 Task: Save favorite listings for historic homes in Annapolis, Maryland, with original details, and create a shortlist of properties with water views.
Action: Mouse moved to (327, 229)
Screenshot: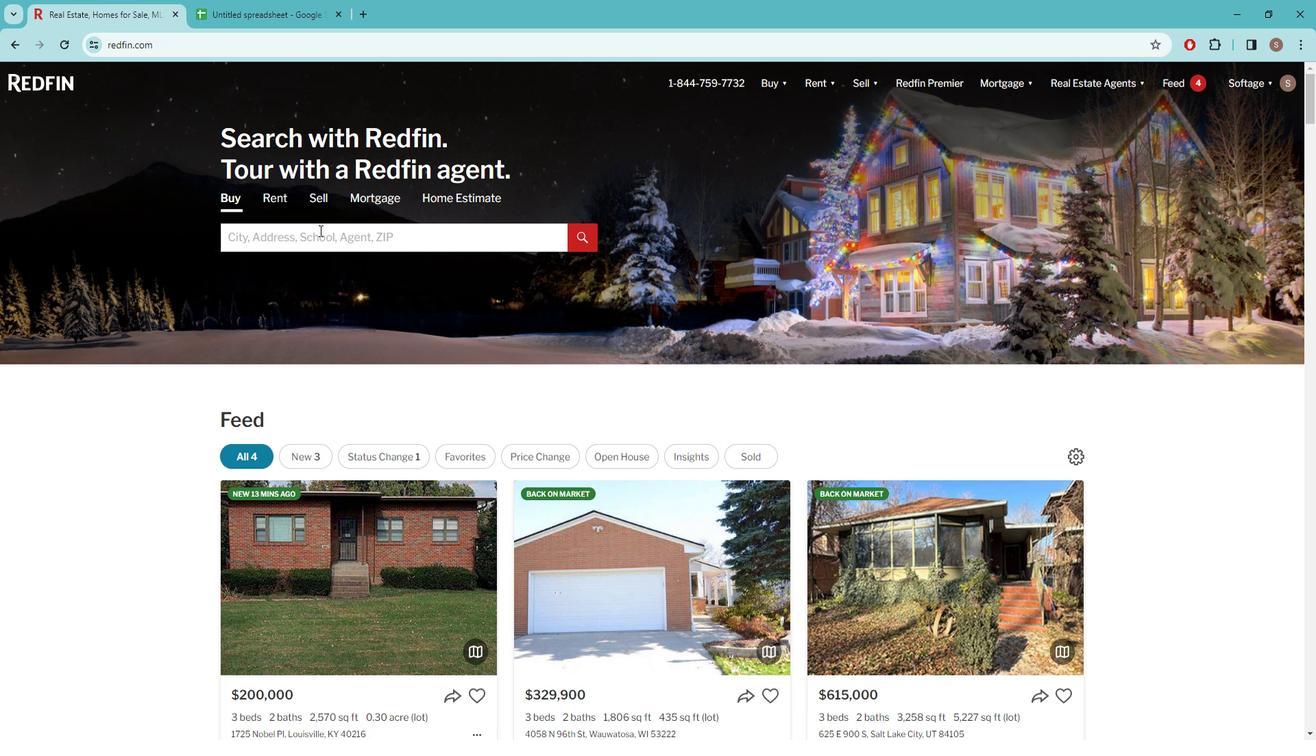 
Action: Mouse pressed left at (327, 229)
Screenshot: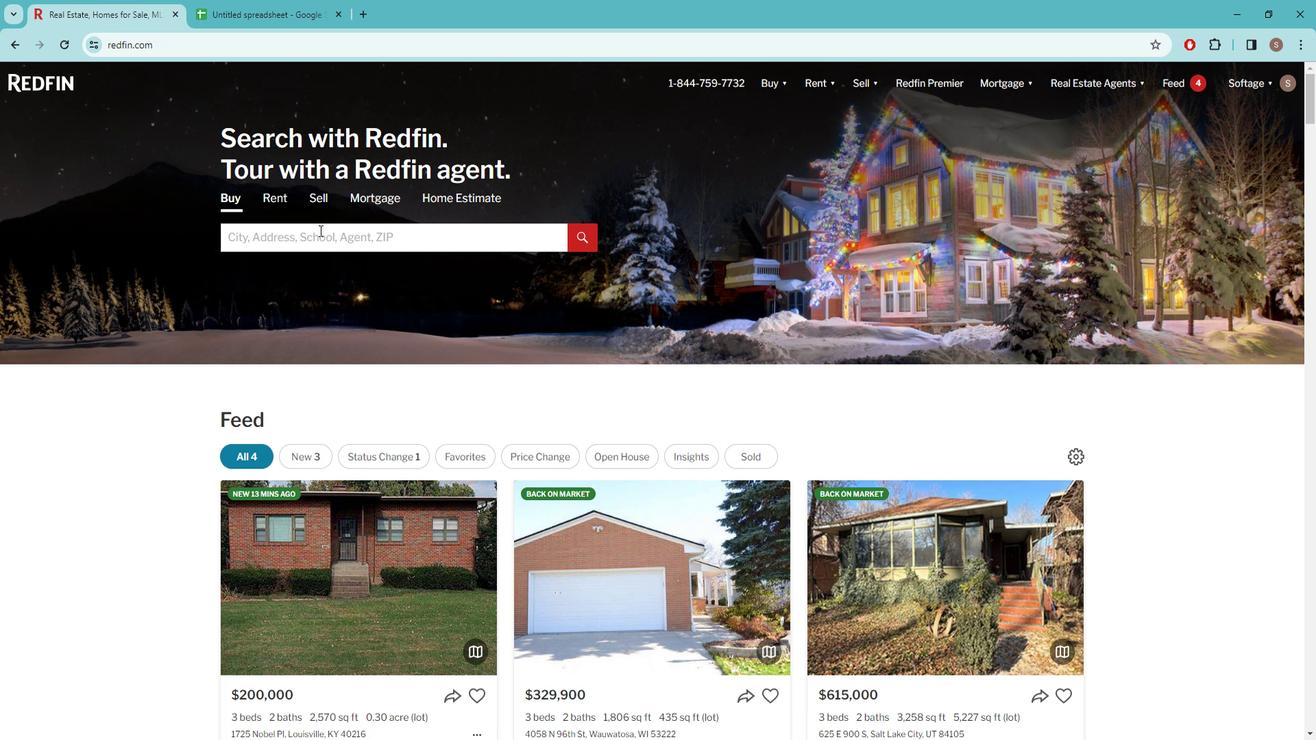 
Action: Key pressed a<Key.caps_lock>NNAPOLIS
Screenshot: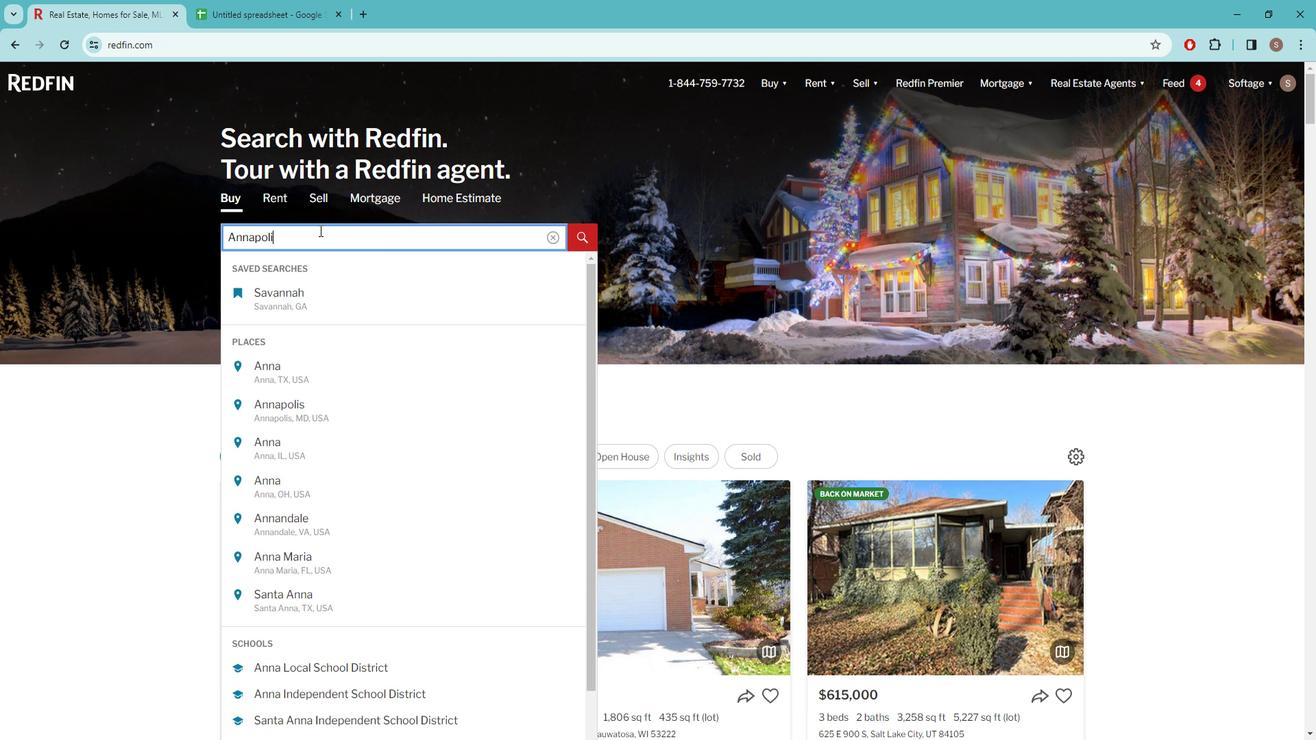 
Action: Mouse moved to (329, 281)
Screenshot: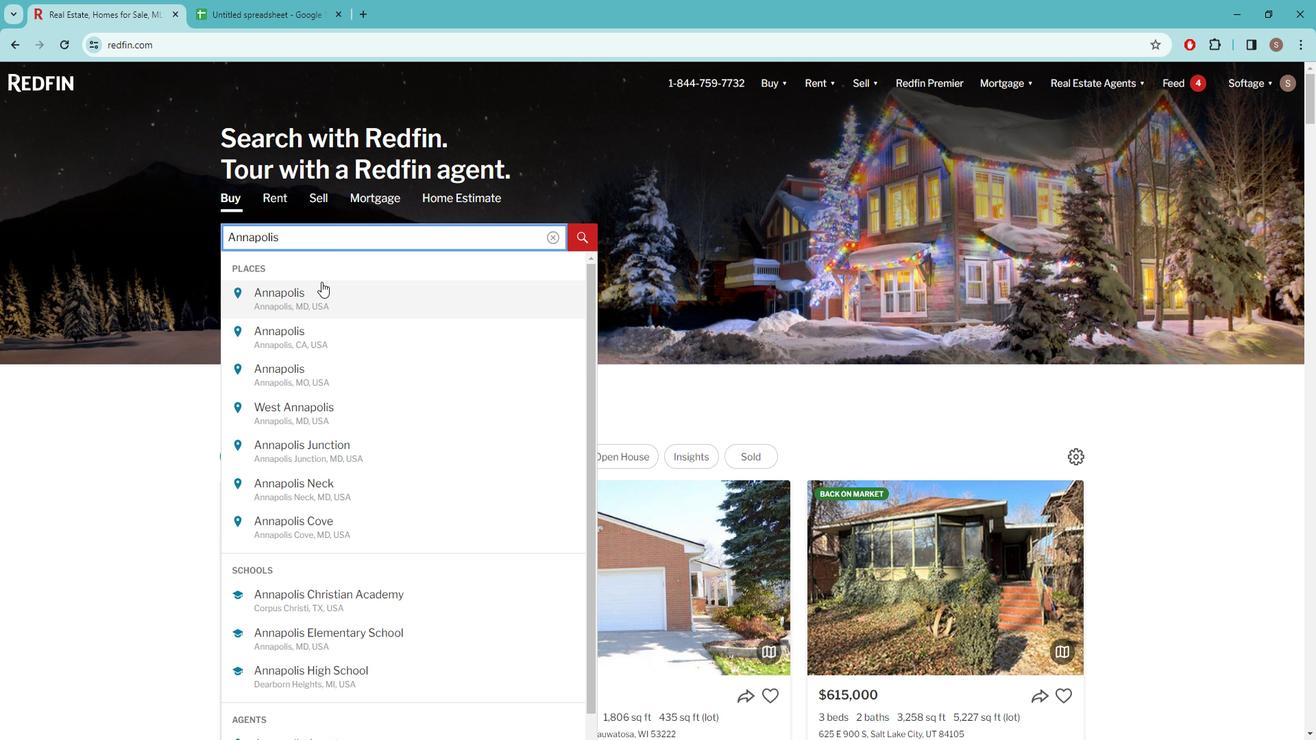 
Action: Mouse pressed left at (329, 281)
Screenshot: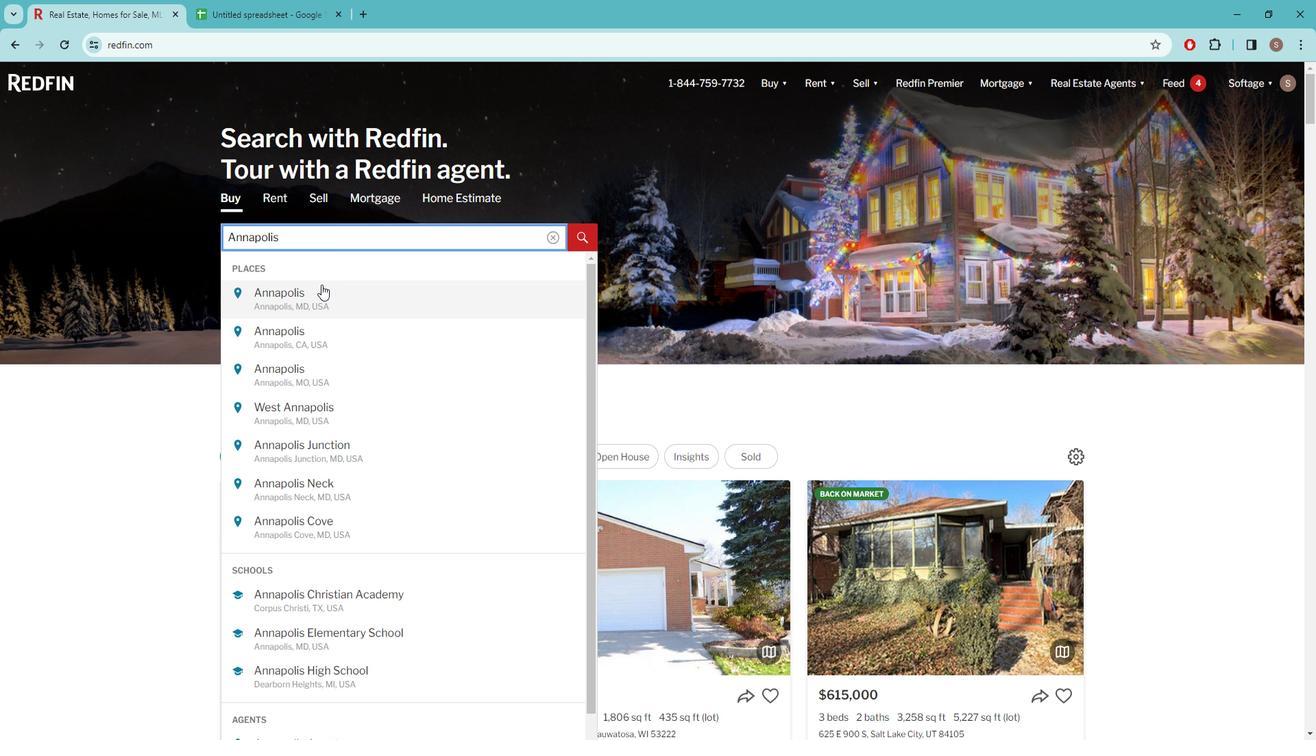 
Action: Mouse moved to (1159, 178)
Screenshot: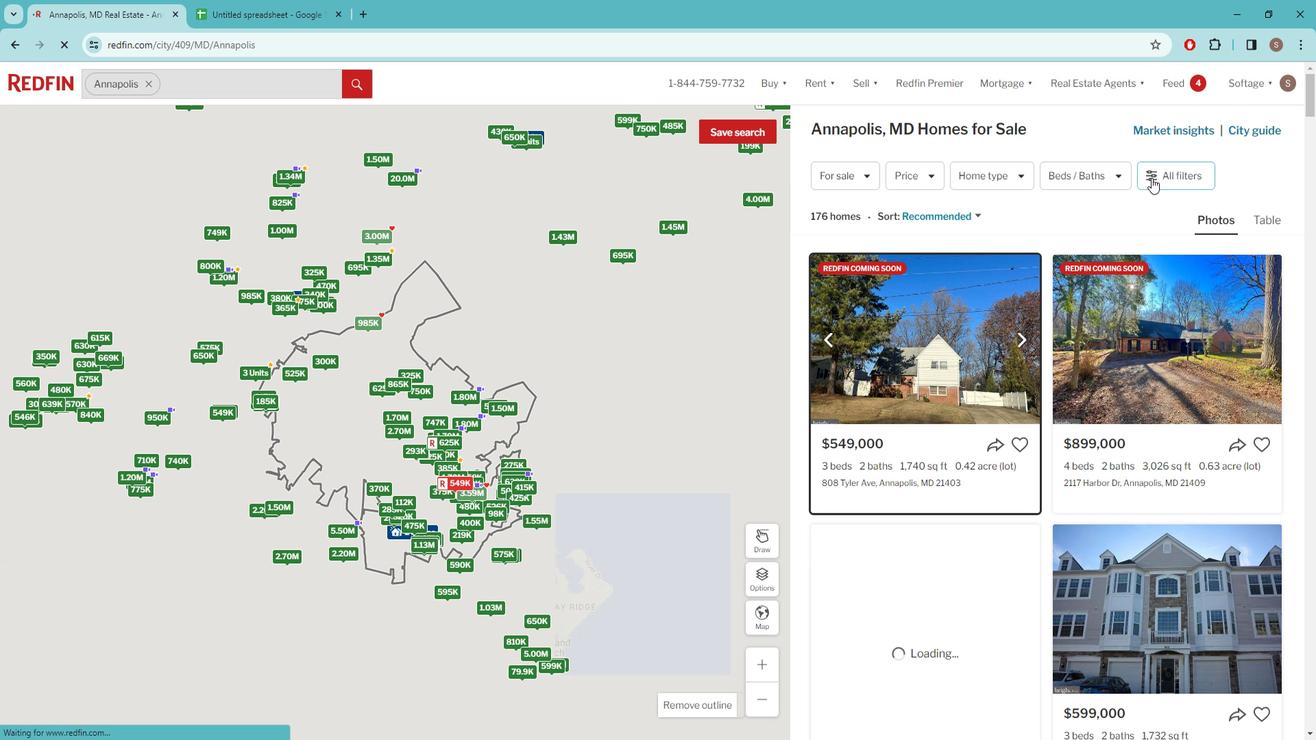 
Action: Mouse pressed left at (1159, 178)
Screenshot: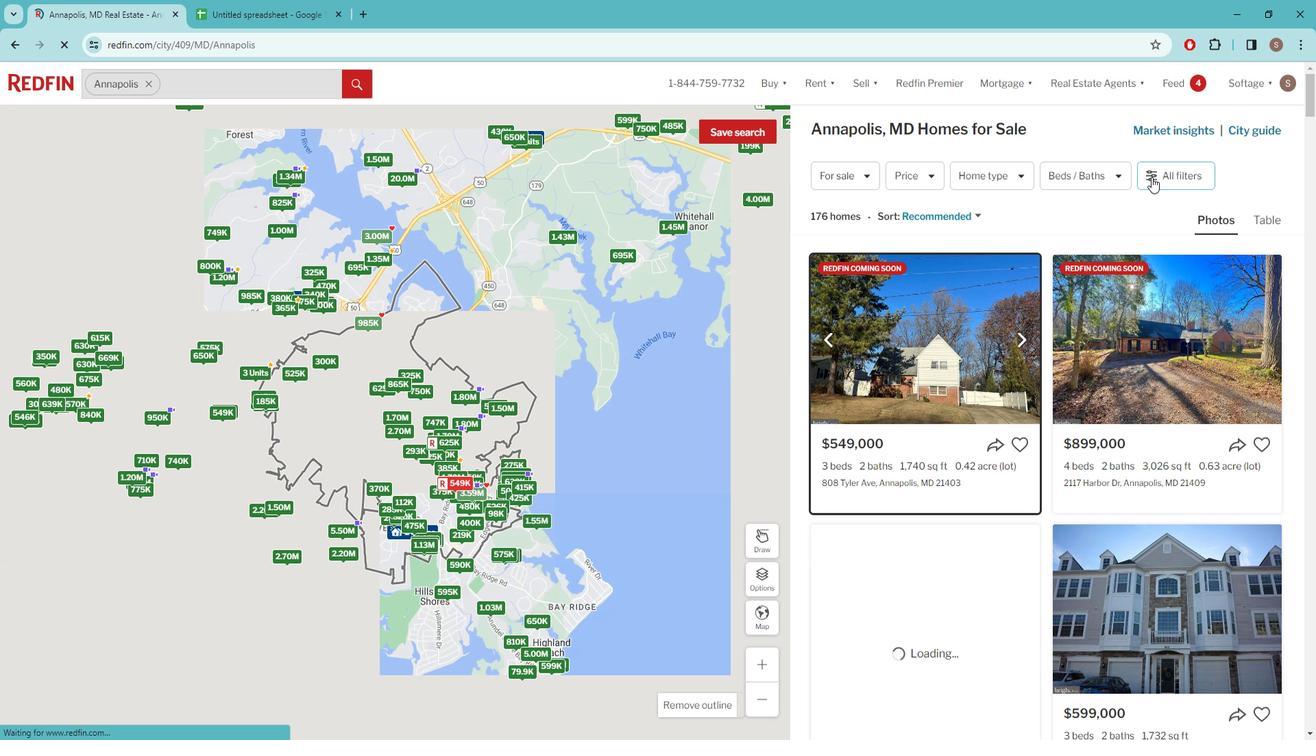 
Action: Mouse pressed left at (1159, 178)
Screenshot: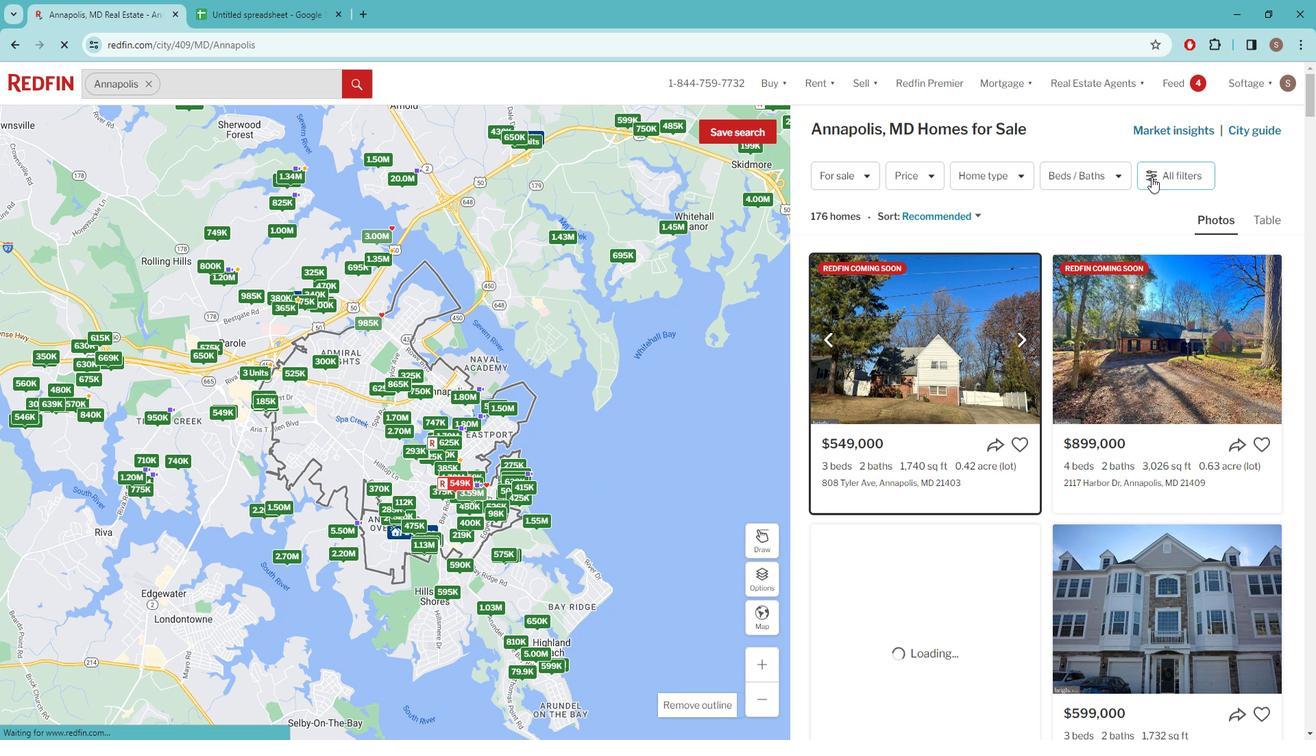 
Action: Mouse pressed left at (1159, 178)
Screenshot: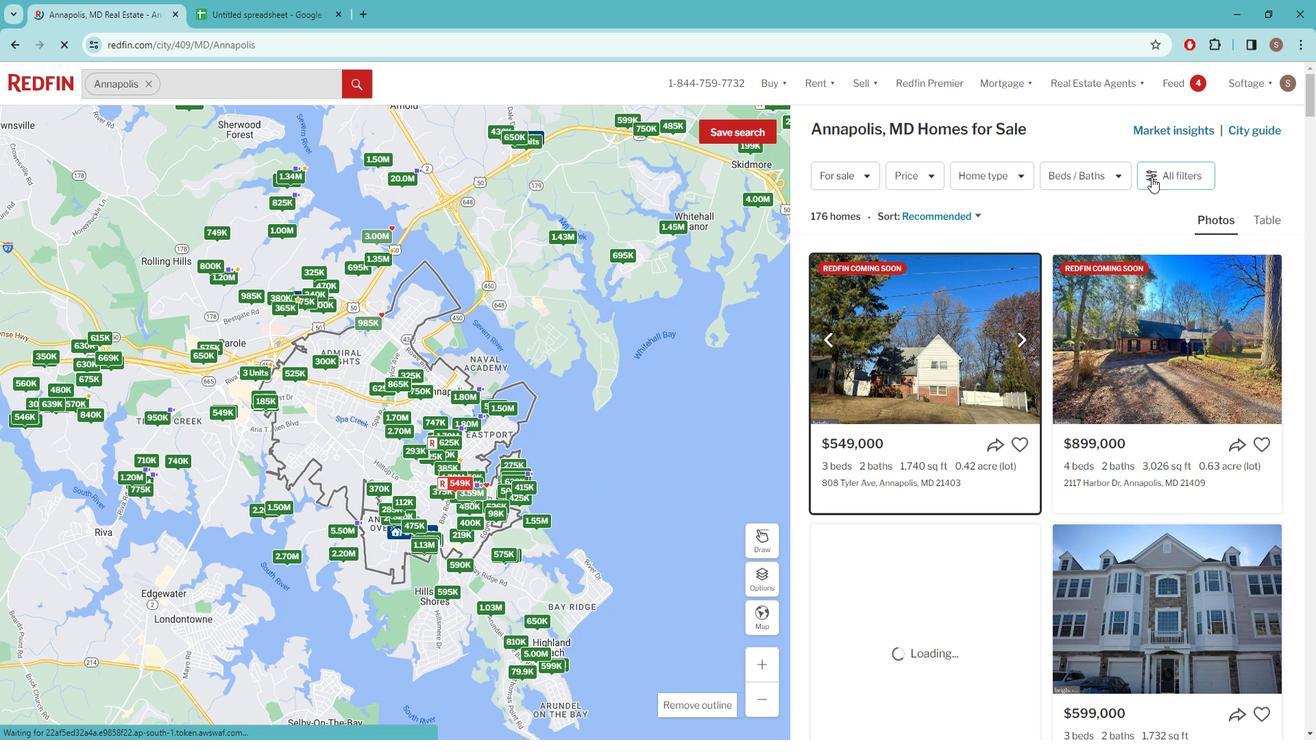 
Action: Mouse pressed left at (1159, 178)
Screenshot: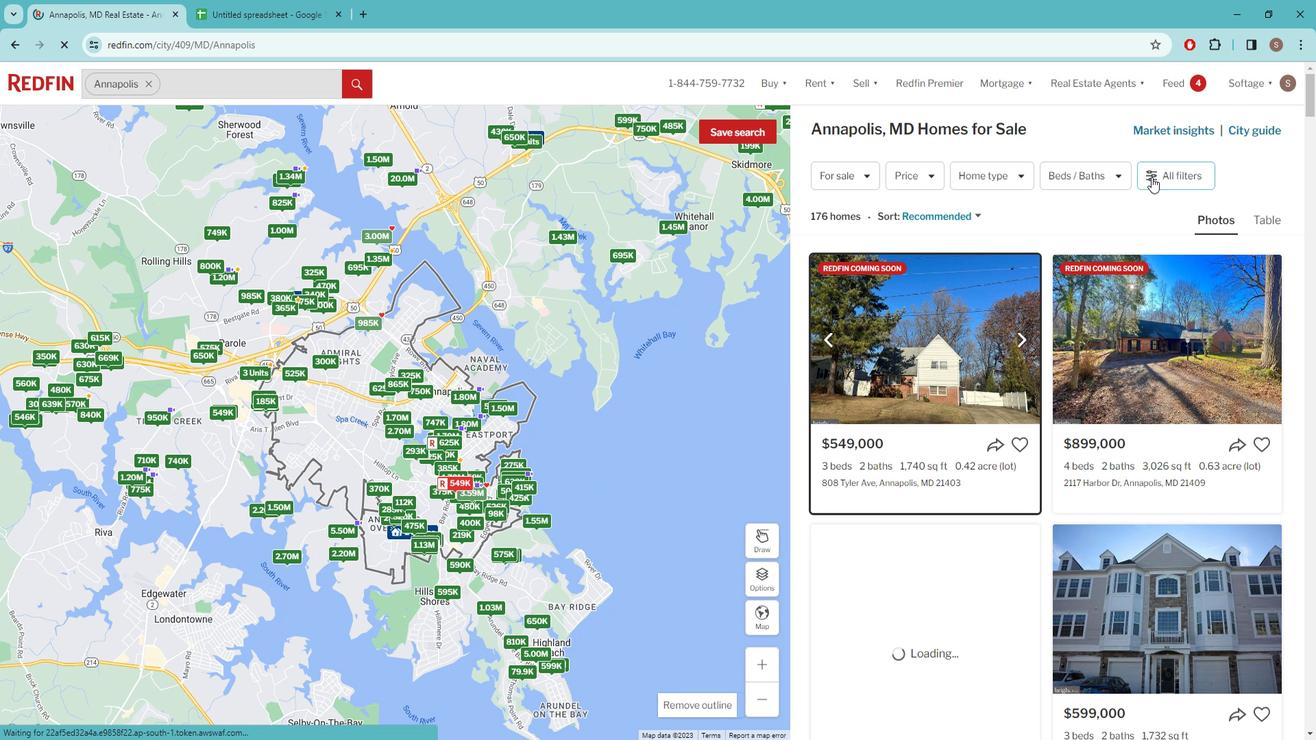 
Action: Mouse moved to (1168, 174)
Screenshot: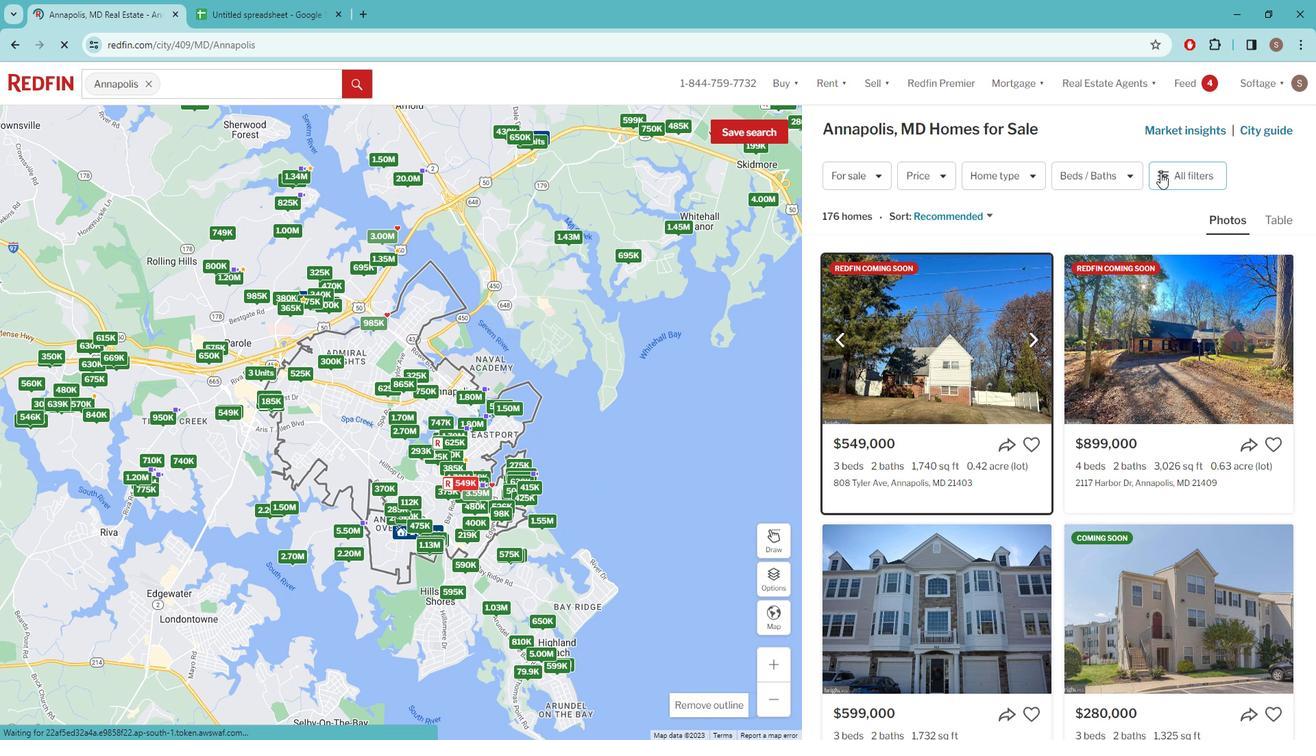 
Action: Mouse pressed left at (1168, 174)
Screenshot: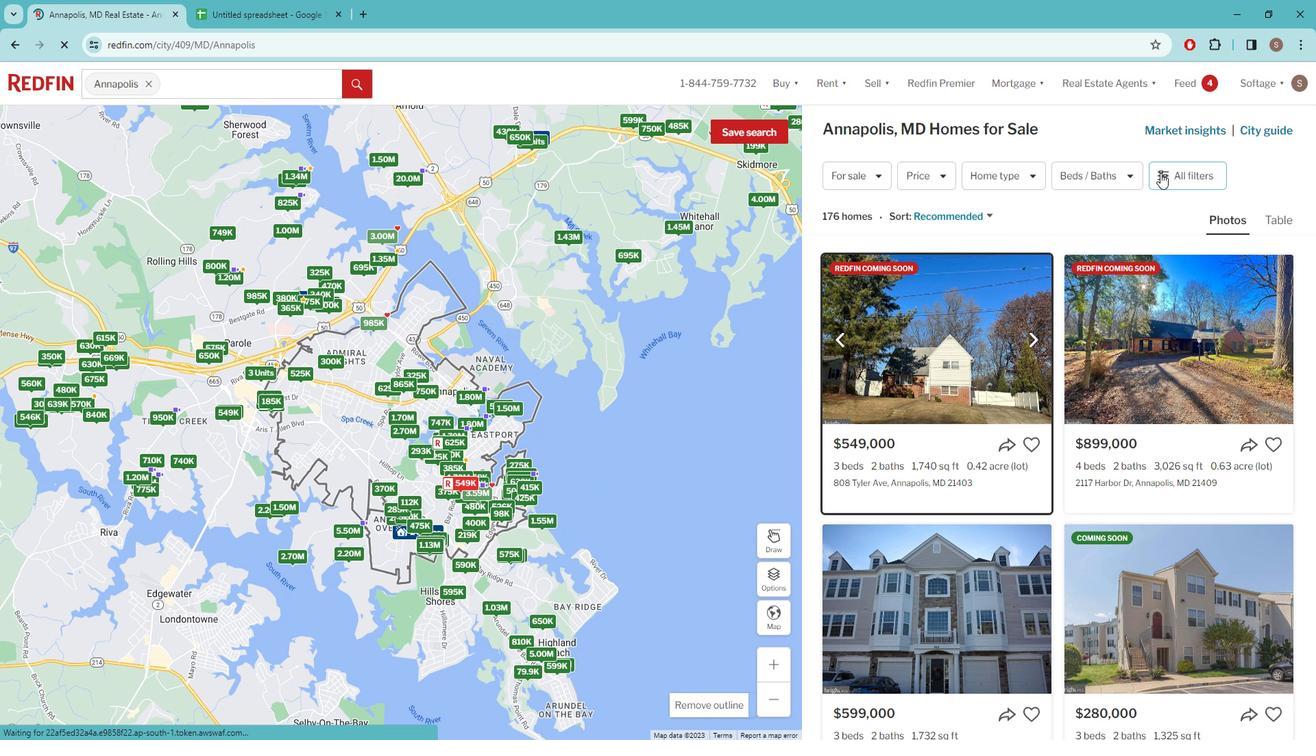 
Action: Mouse pressed left at (1168, 174)
Screenshot: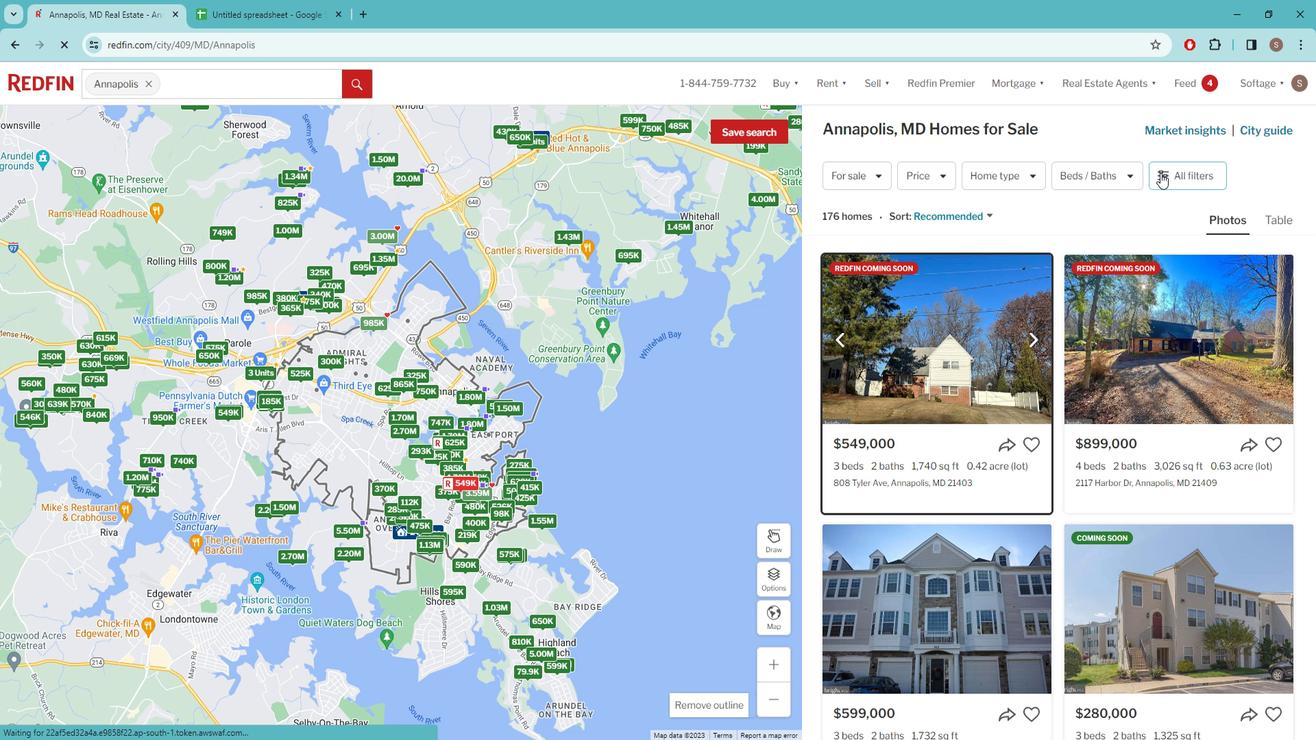 
Action: Mouse moved to (1151, 177)
Screenshot: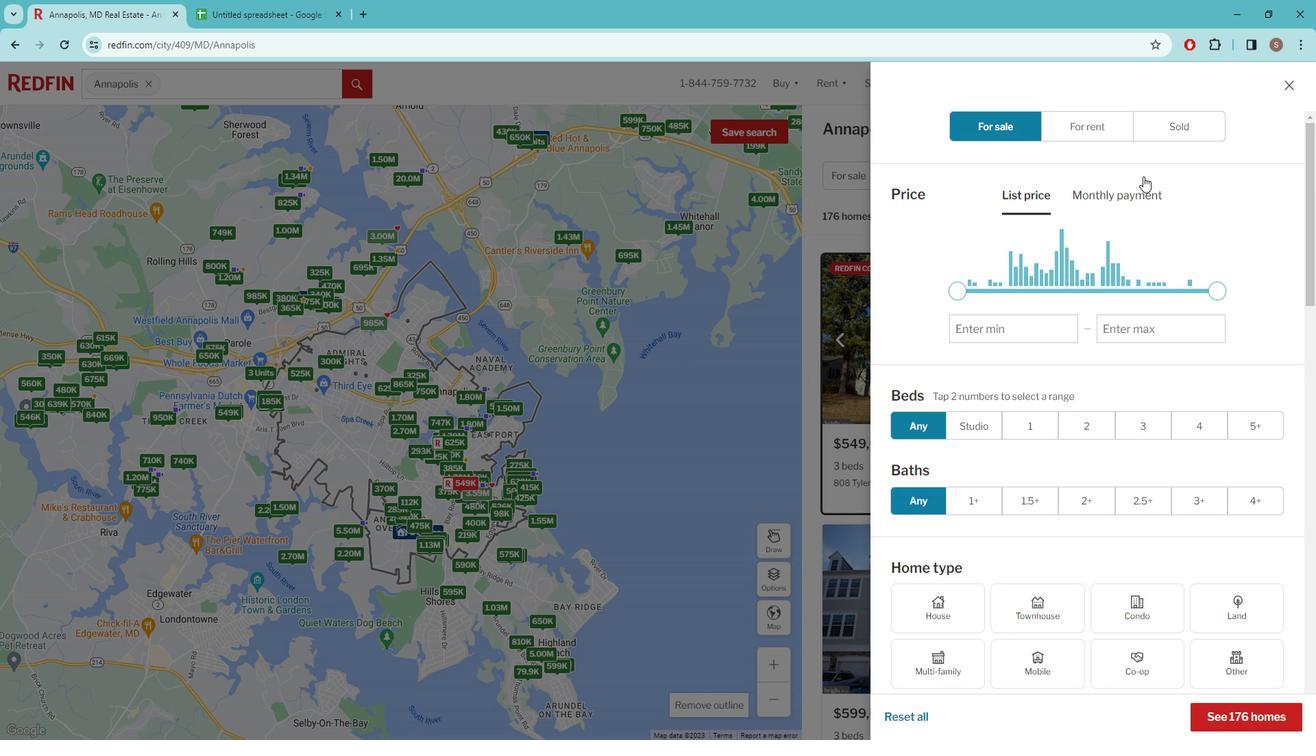 
Action: Mouse scrolled (1151, 176) with delta (0, 0)
Screenshot: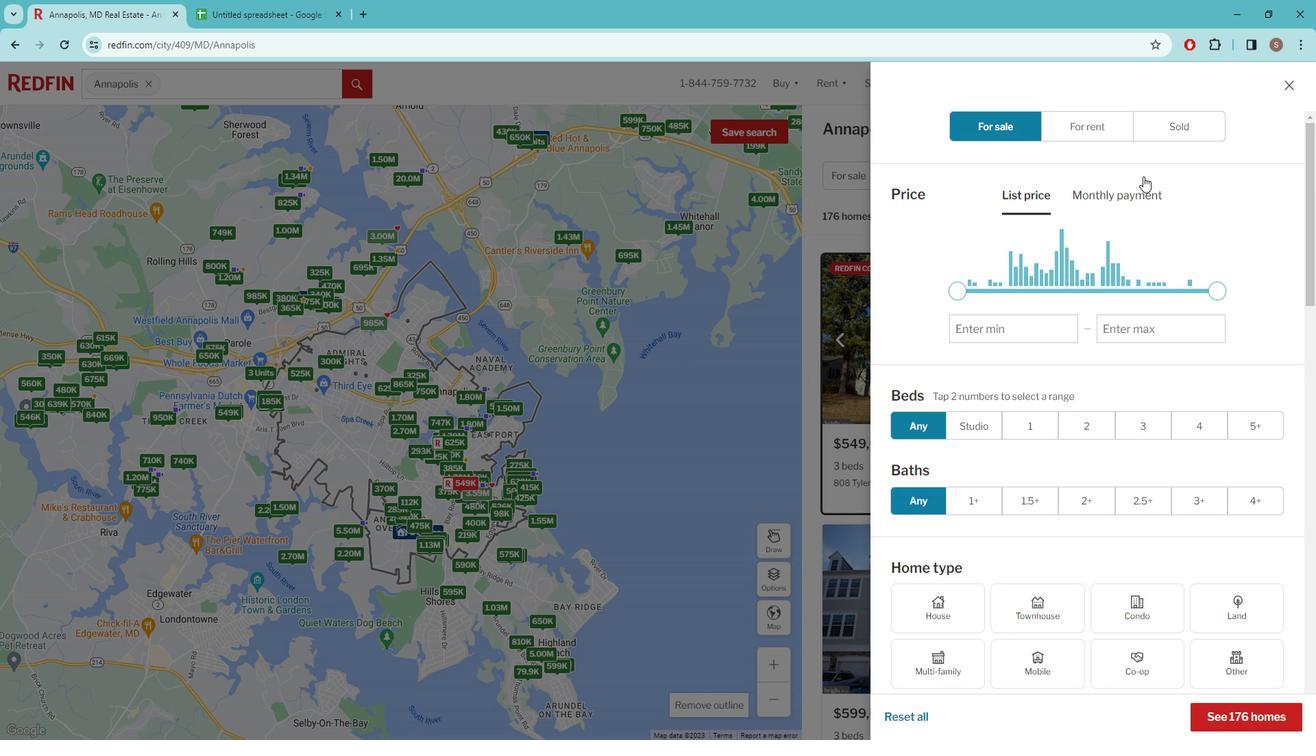 
Action: Mouse scrolled (1151, 176) with delta (0, 0)
Screenshot: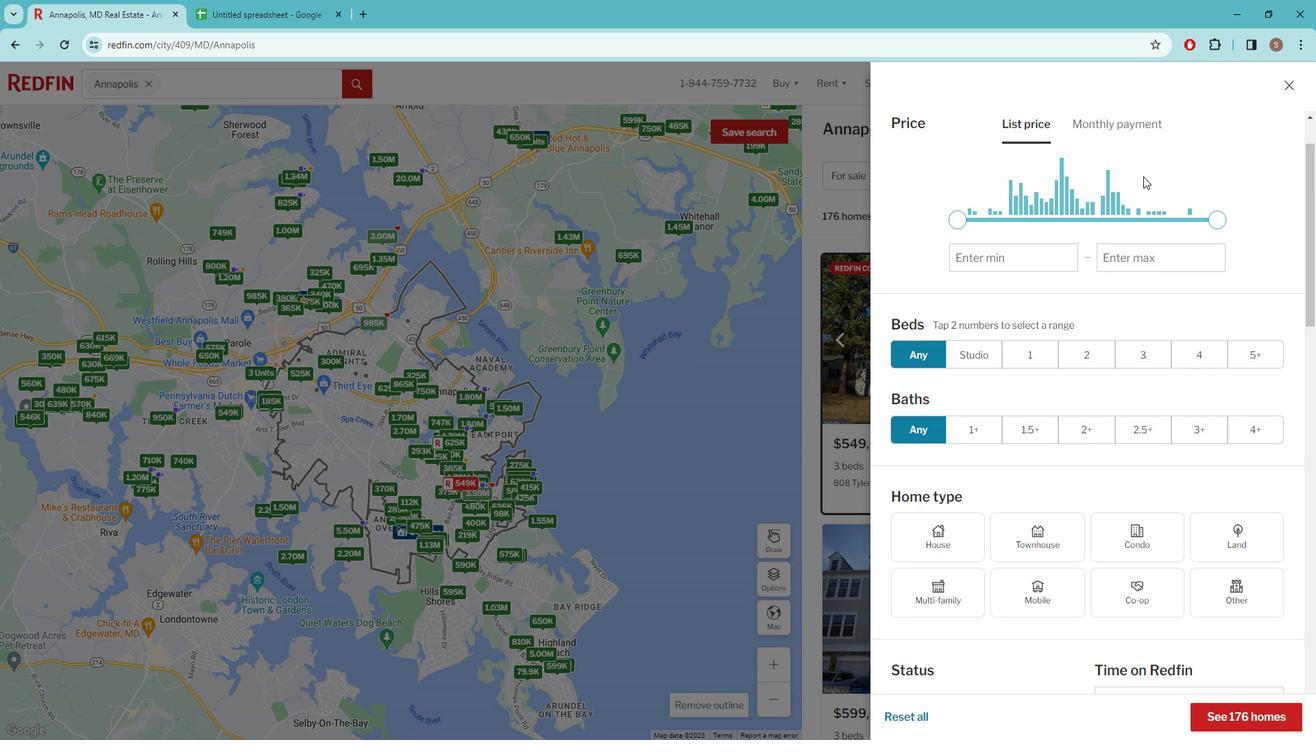 
Action: Mouse scrolled (1151, 176) with delta (0, 0)
Screenshot: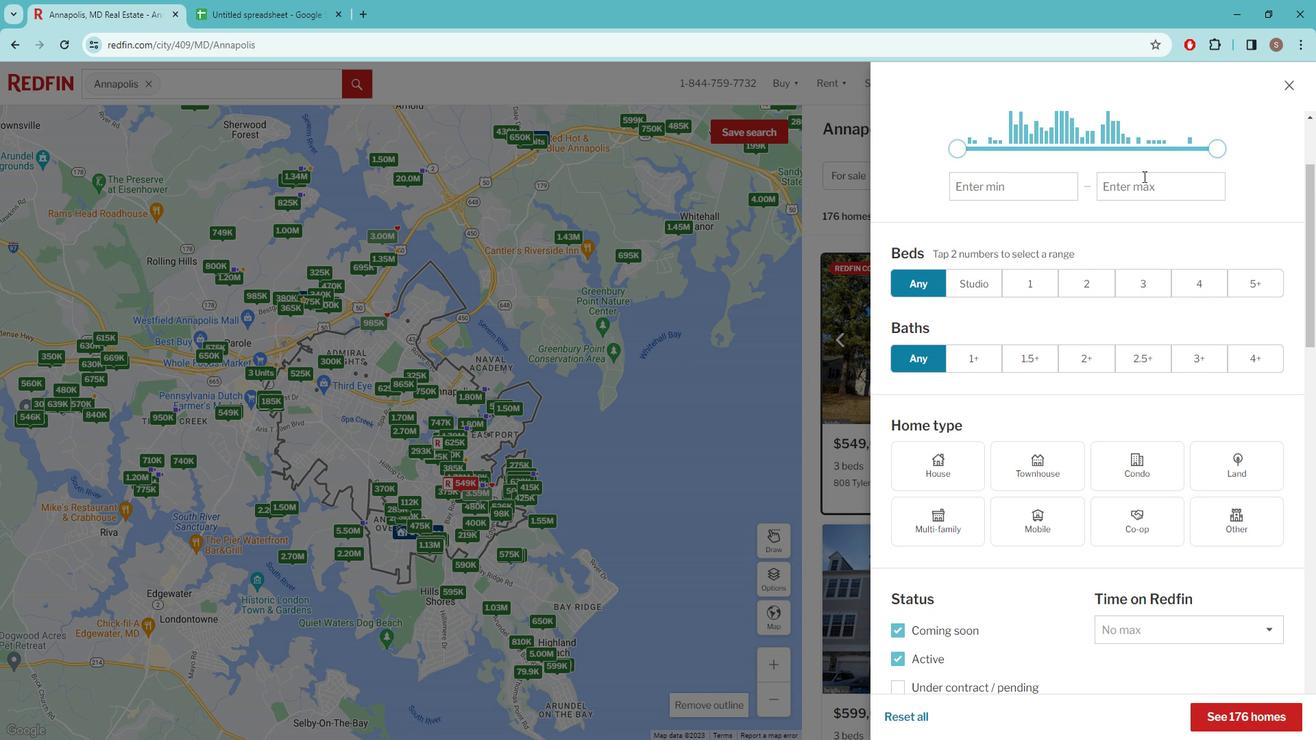 
Action: Mouse scrolled (1151, 176) with delta (0, 0)
Screenshot: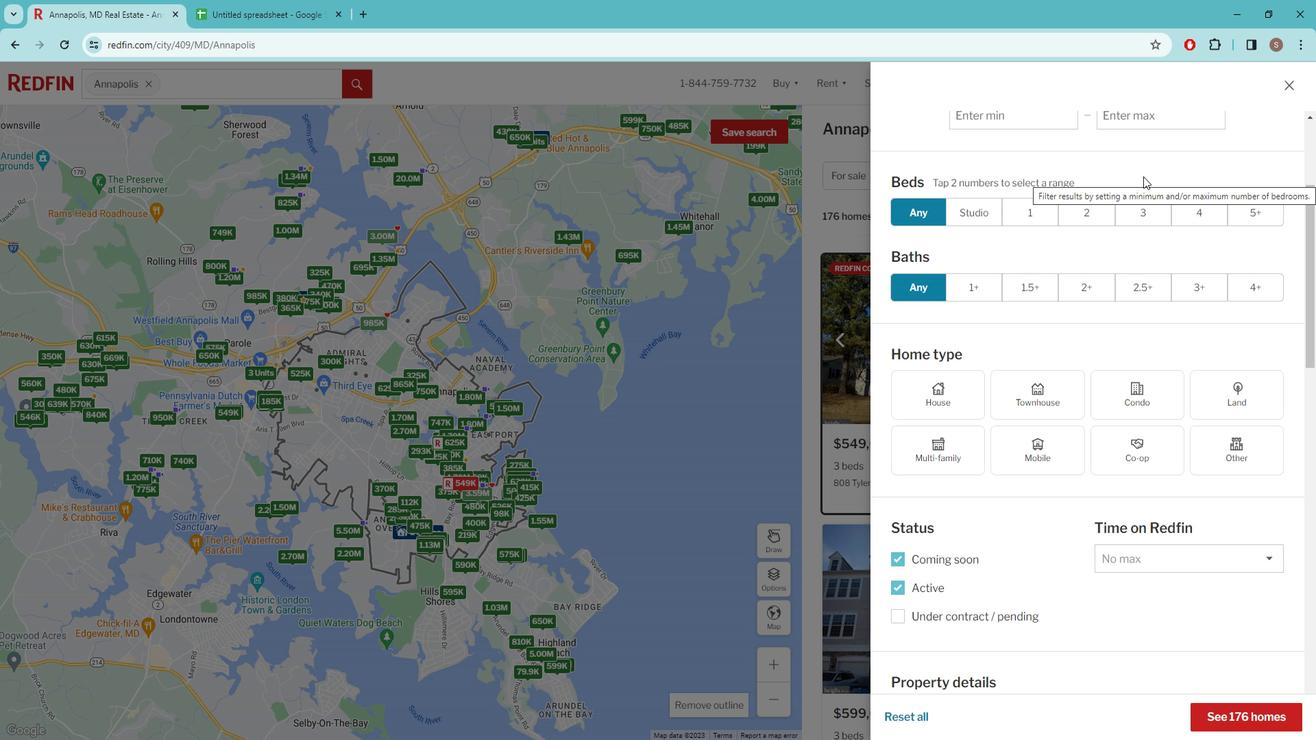 
Action: Mouse moved to (1148, 178)
Screenshot: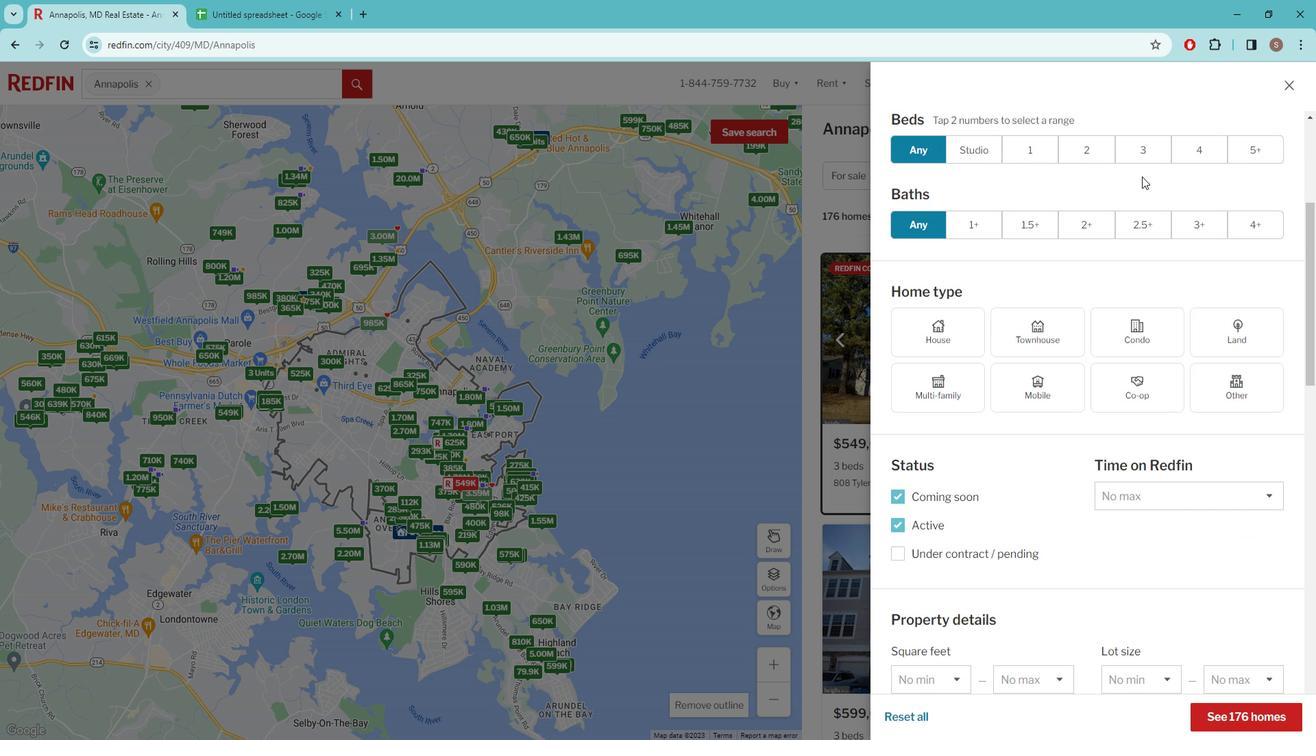 
Action: Mouse scrolled (1148, 178) with delta (0, 0)
Screenshot: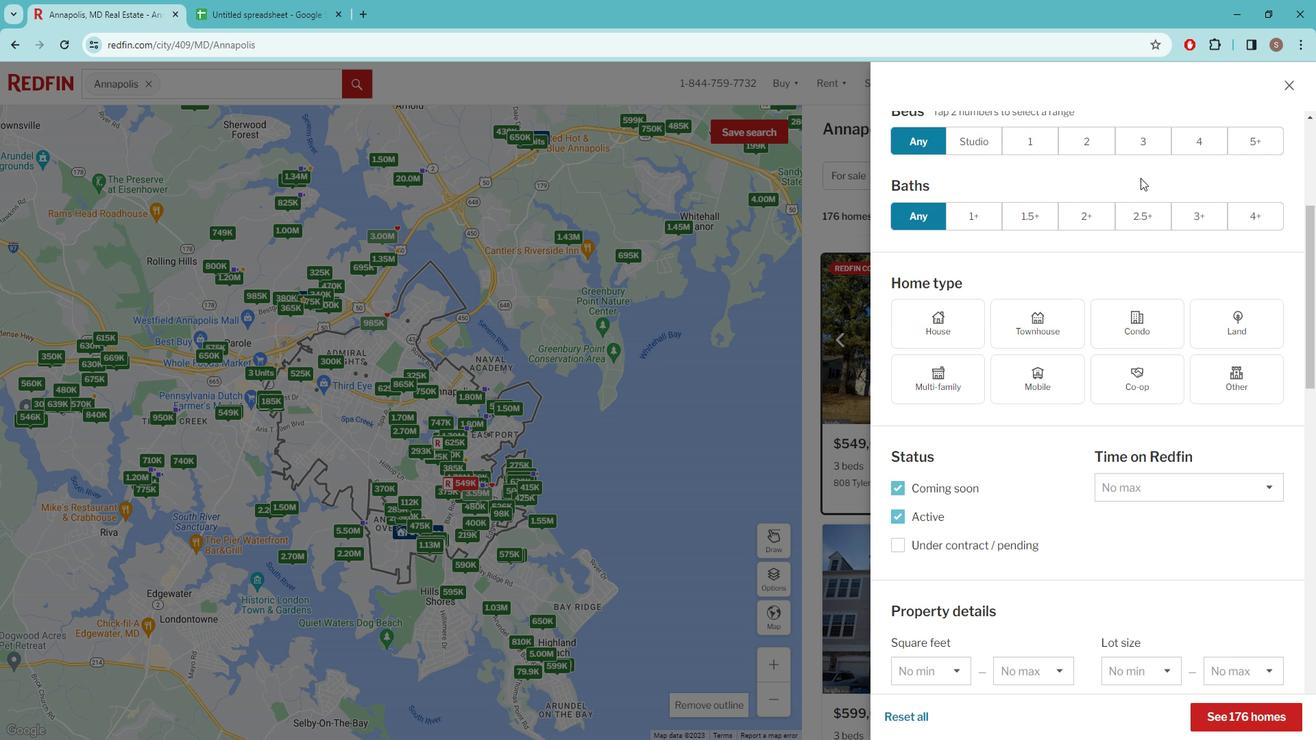 
Action: Mouse scrolled (1148, 178) with delta (0, 0)
Screenshot: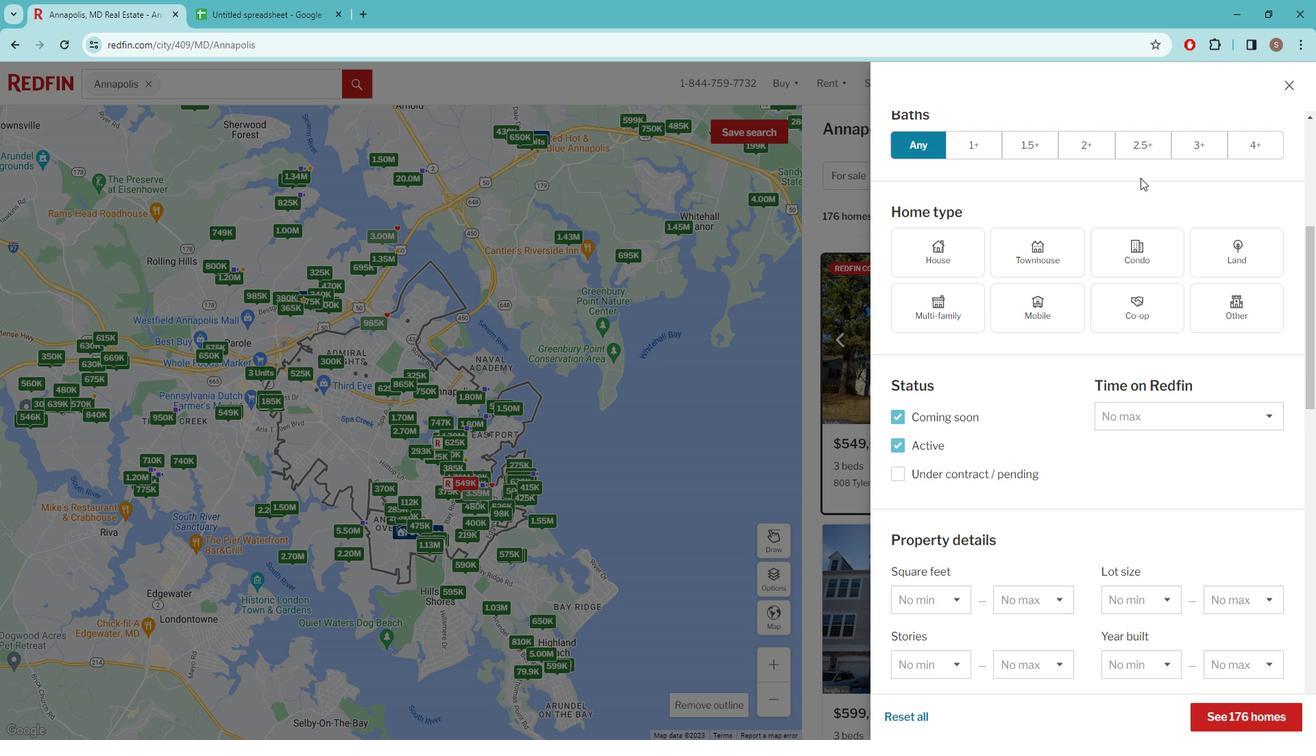 
Action: Mouse scrolled (1148, 178) with delta (0, 0)
Screenshot: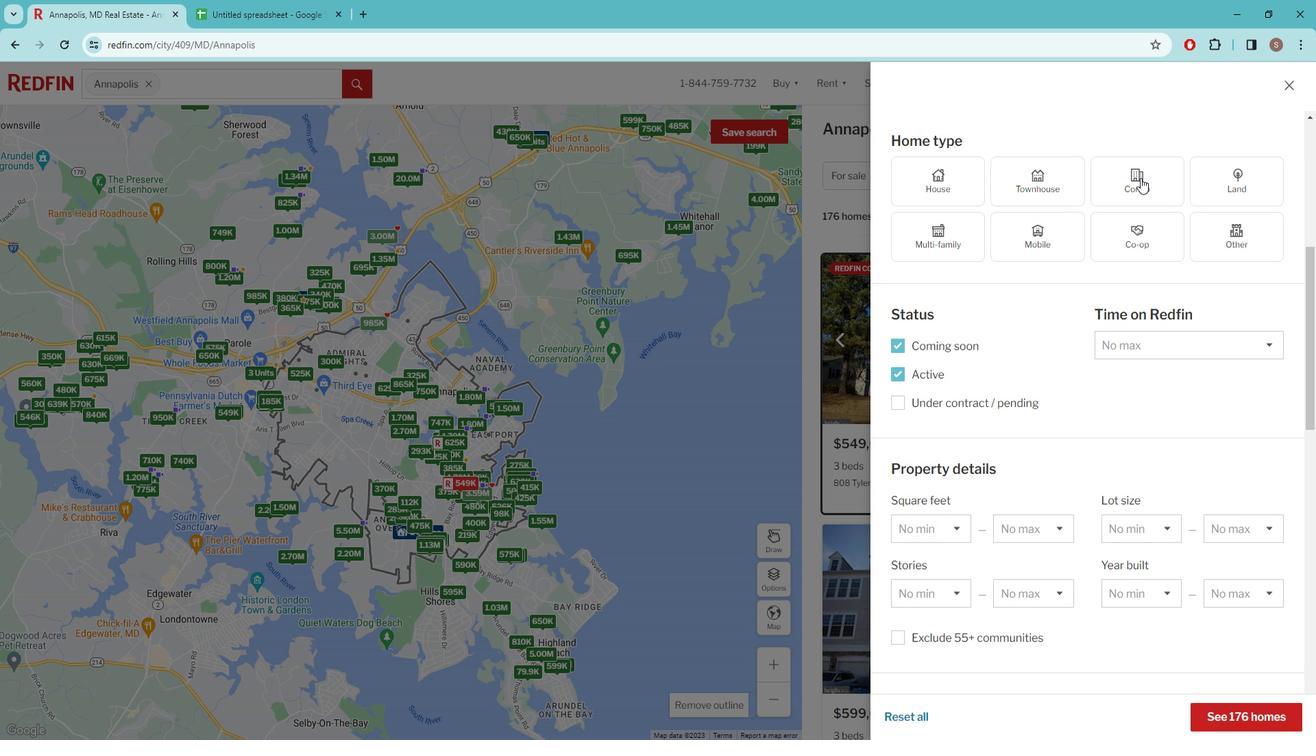 
Action: Mouse scrolled (1148, 178) with delta (0, 0)
Screenshot: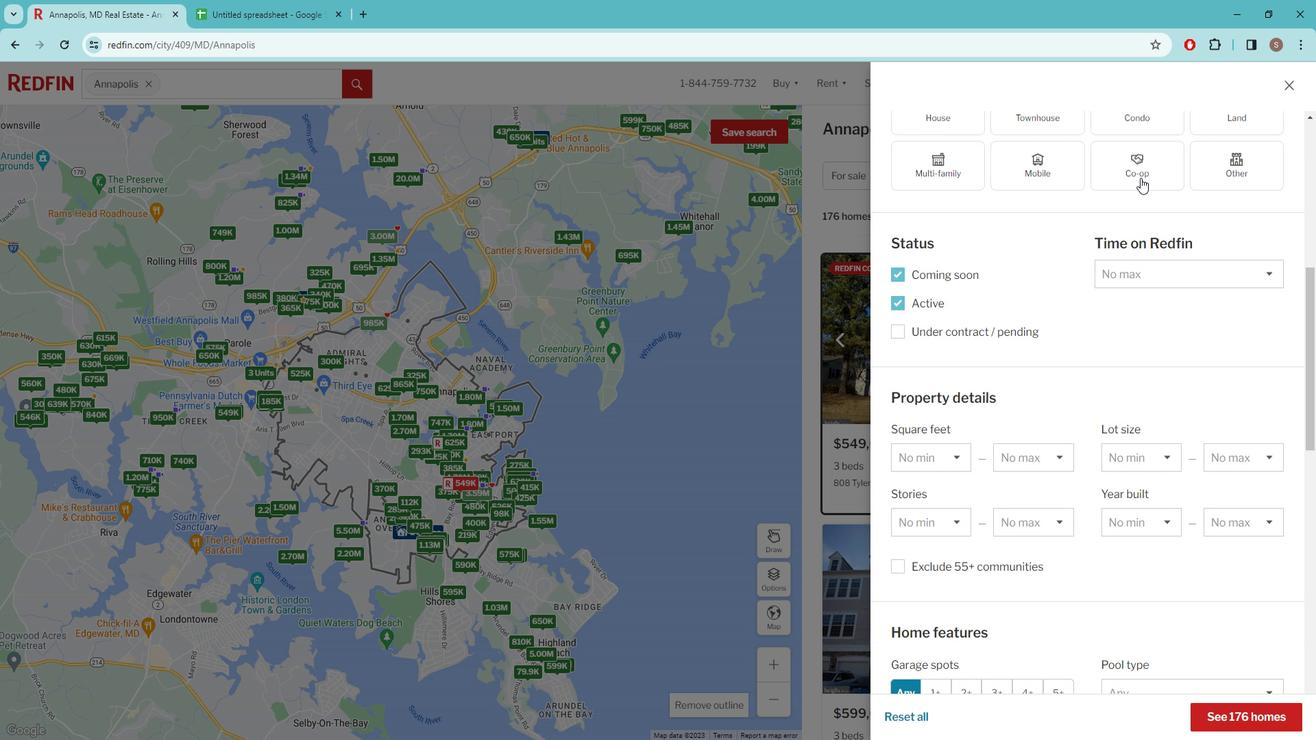 
Action: Mouse moved to (1147, 178)
Screenshot: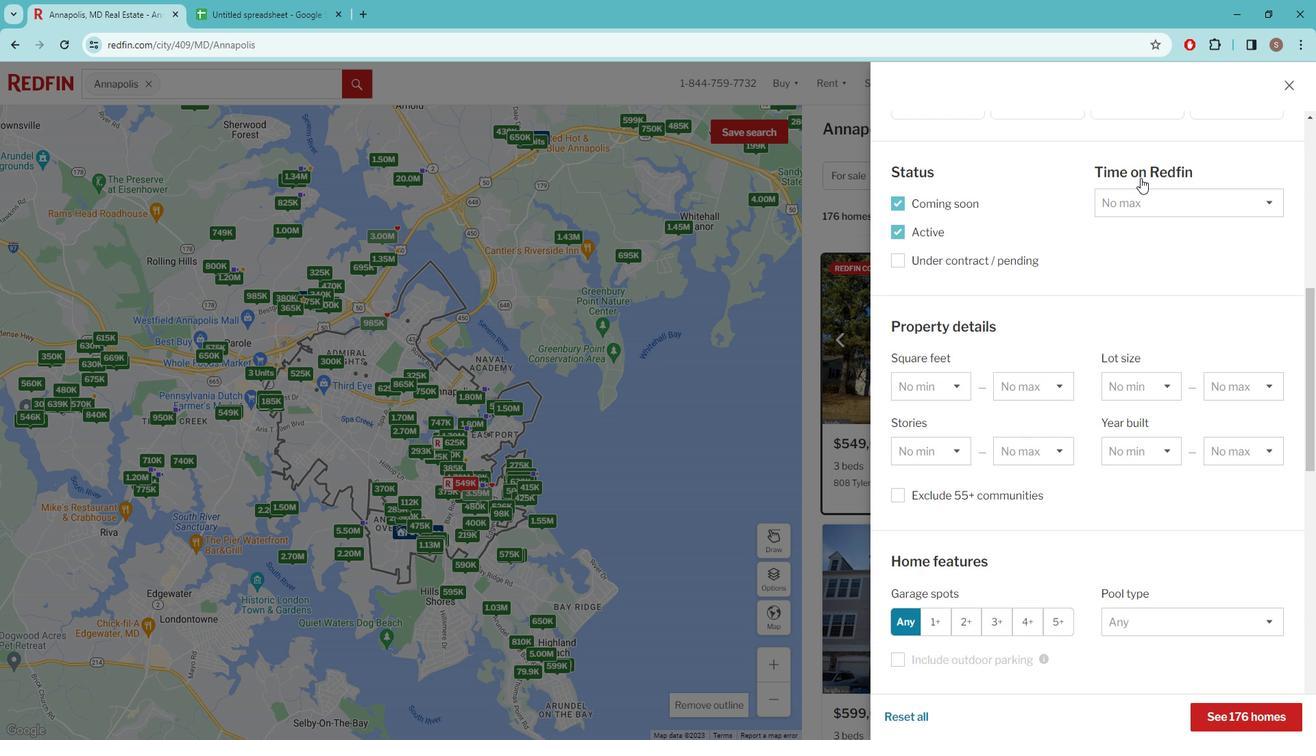 
Action: Mouse scrolled (1147, 178) with delta (0, 0)
Screenshot: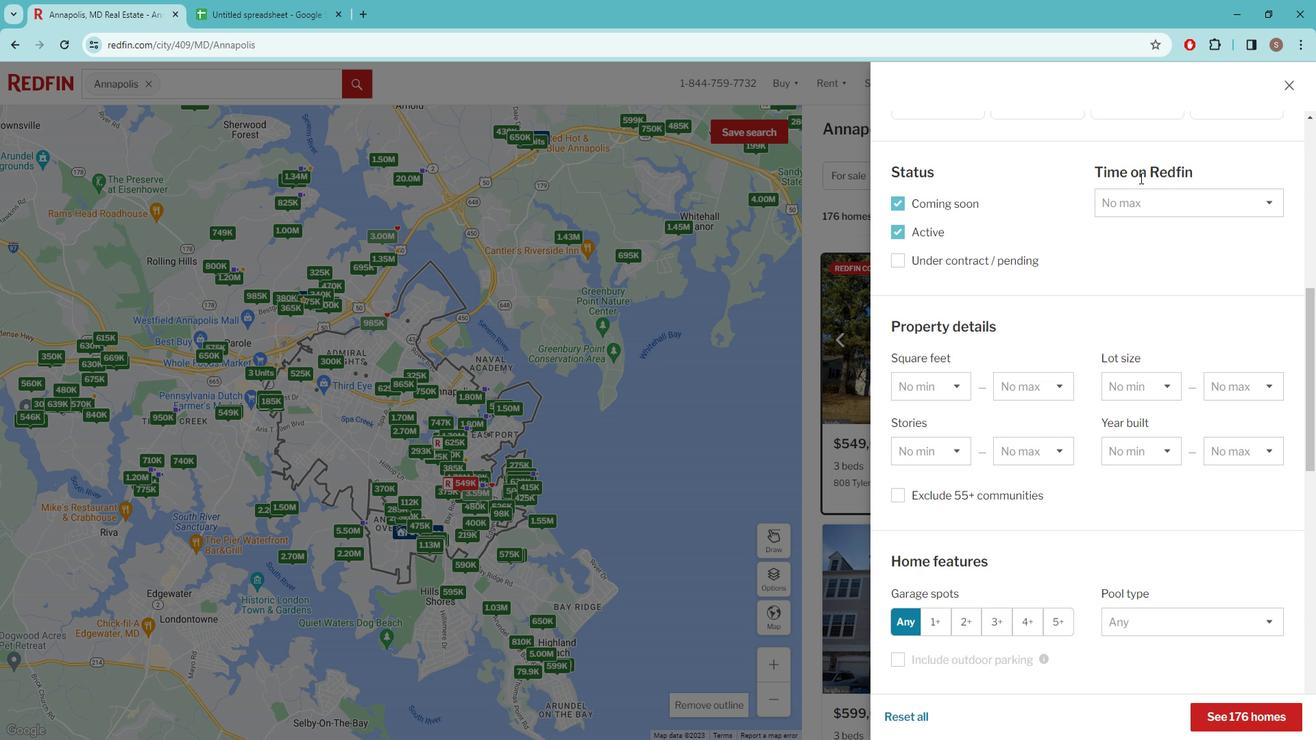 
Action: Mouse scrolled (1147, 178) with delta (0, 0)
Screenshot: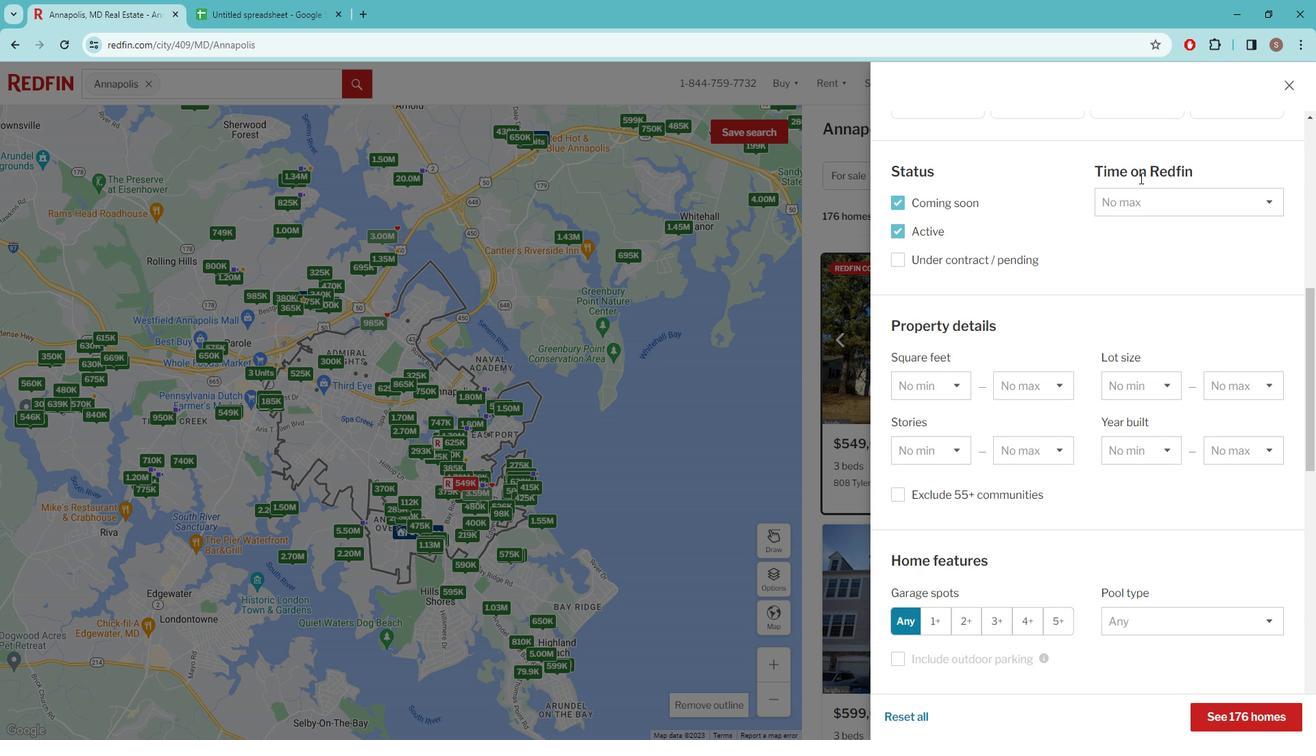 
Action: Mouse scrolled (1147, 178) with delta (0, 0)
Screenshot: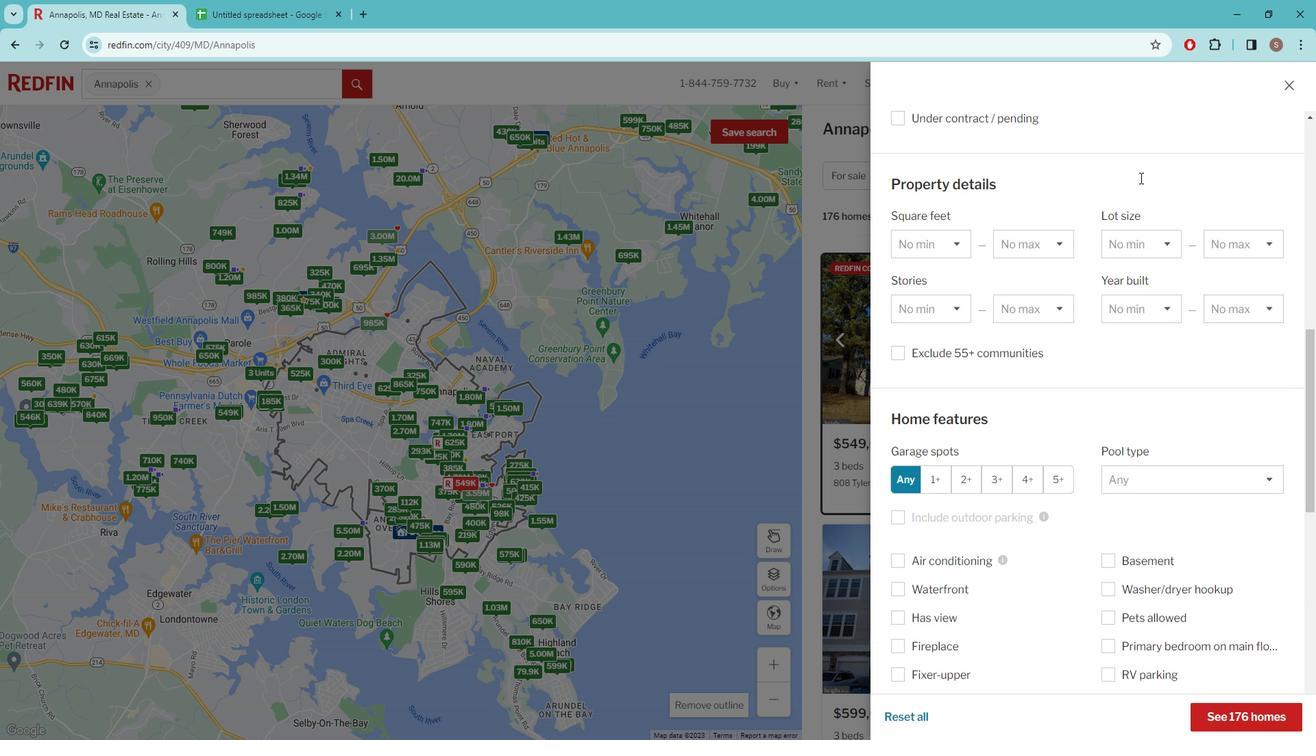 
Action: Mouse scrolled (1147, 178) with delta (0, 0)
Screenshot: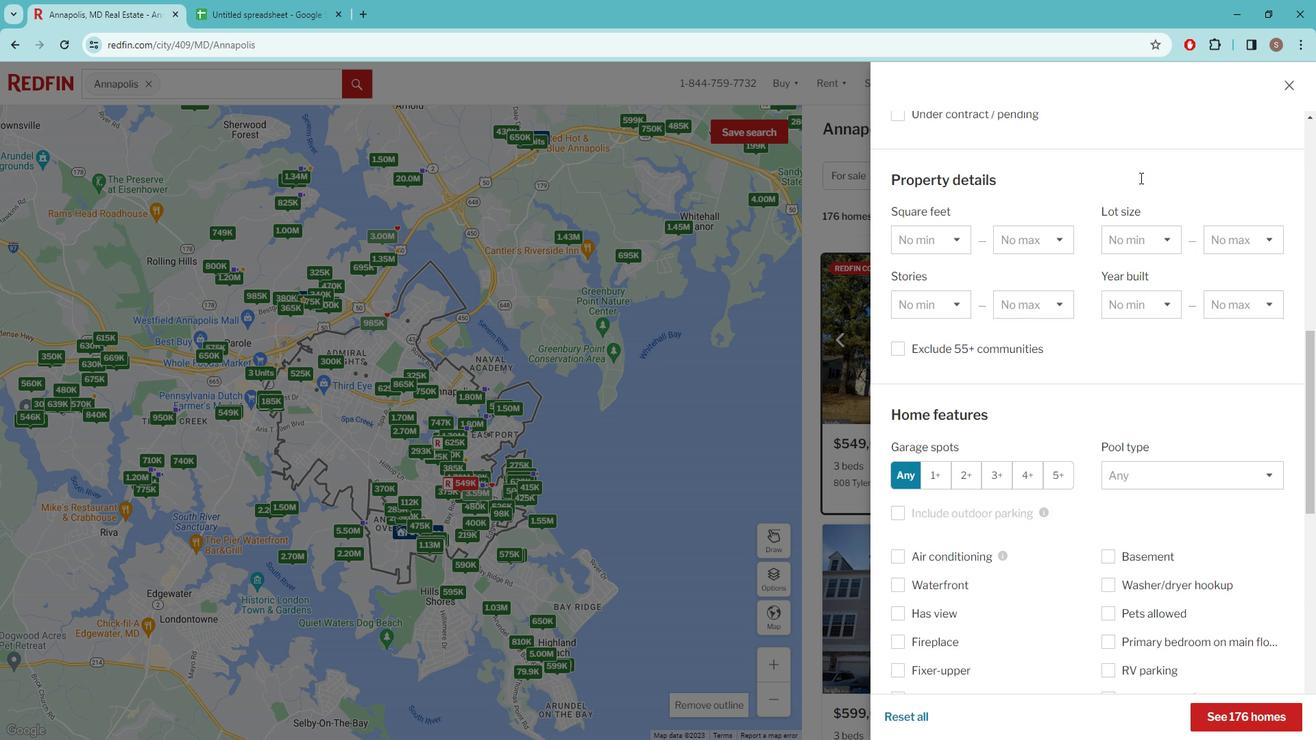 
Action: Mouse moved to (1152, 204)
Screenshot: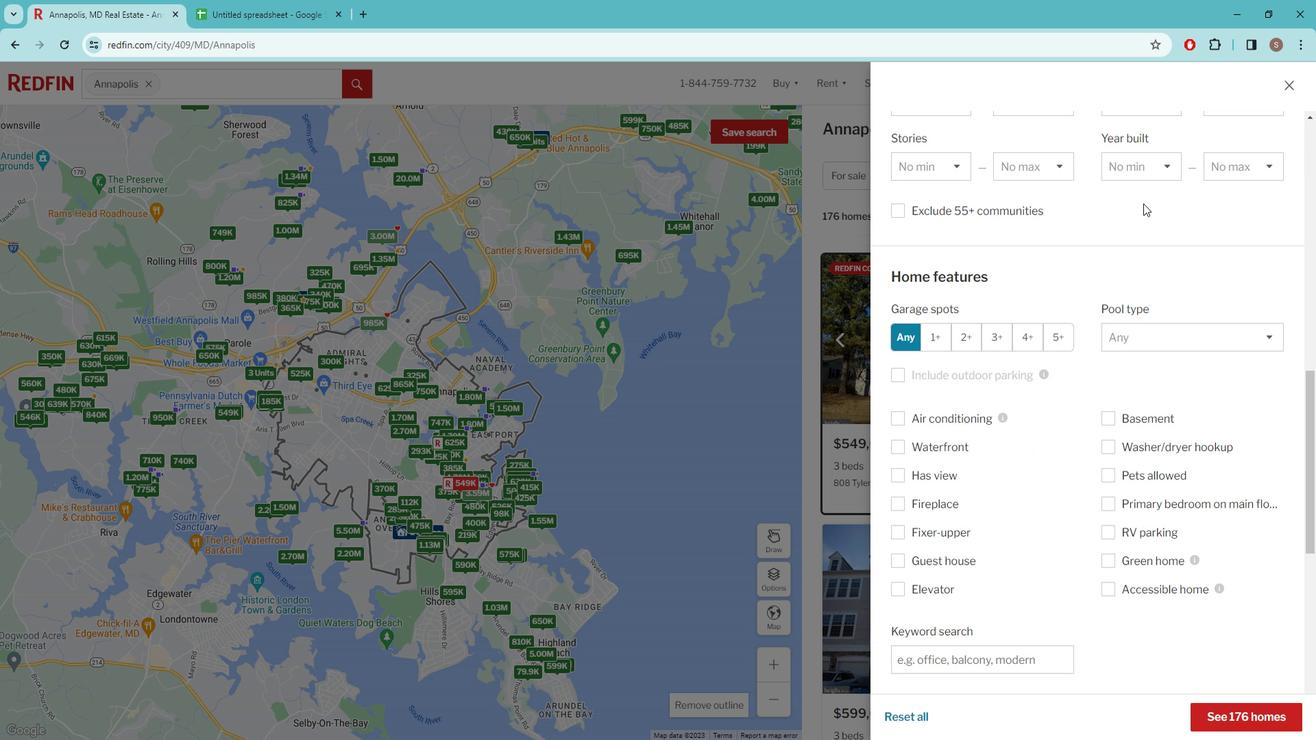 
Action: Mouse scrolled (1152, 203) with delta (0, 0)
Screenshot: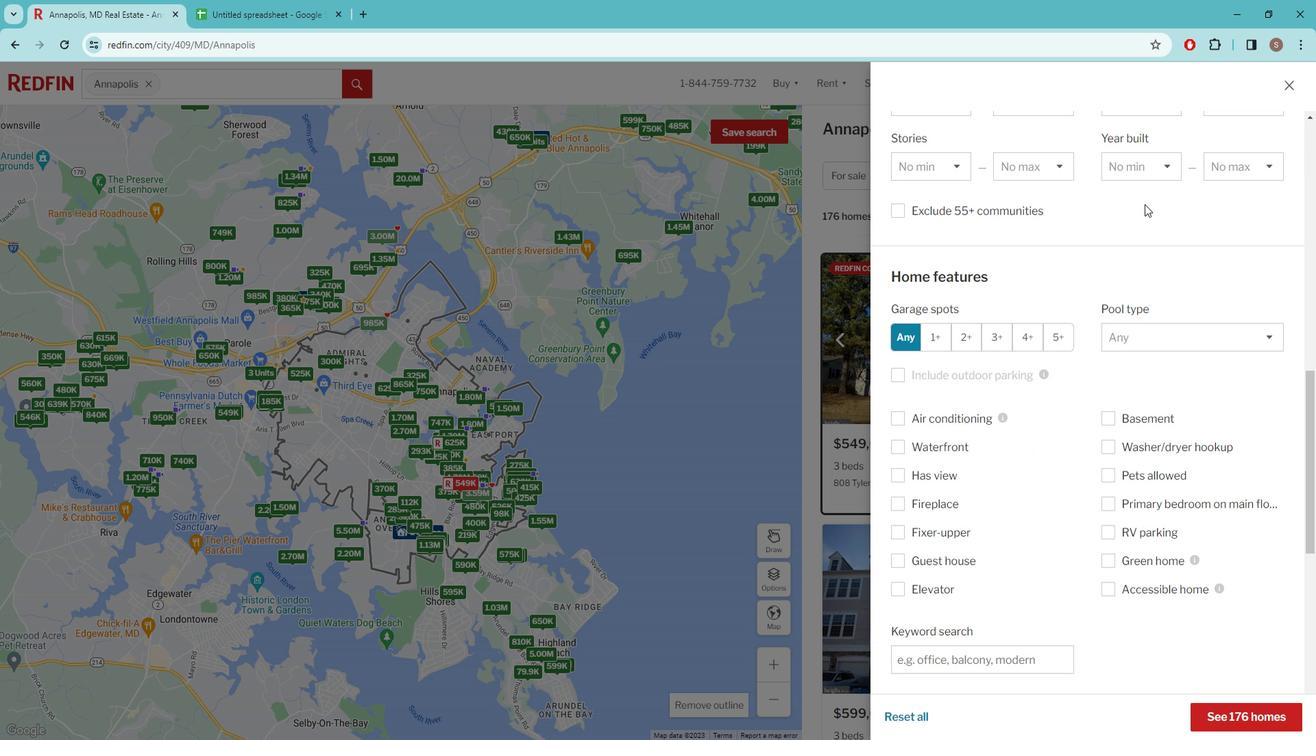 
Action: Mouse scrolled (1152, 203) with delta (0, 0)
Screenshot: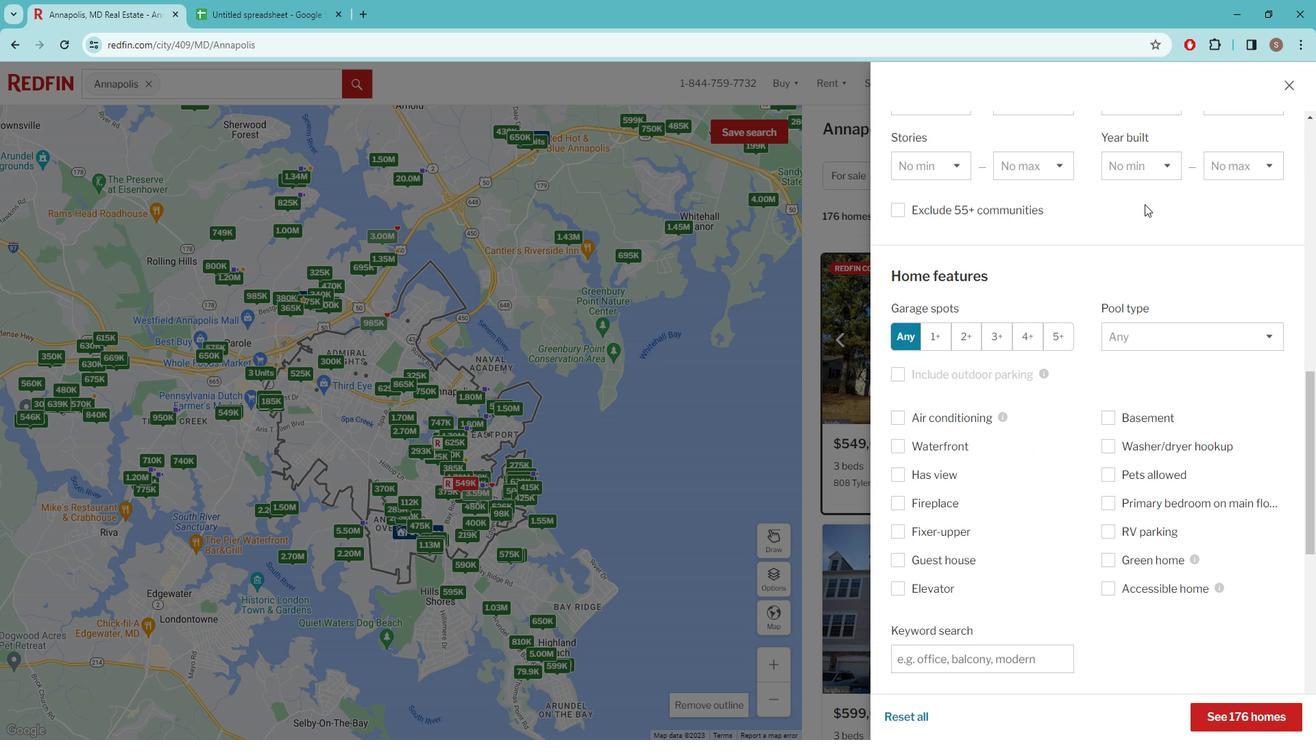 
Action: Mouse moved to (1151, 211)
Screenshot: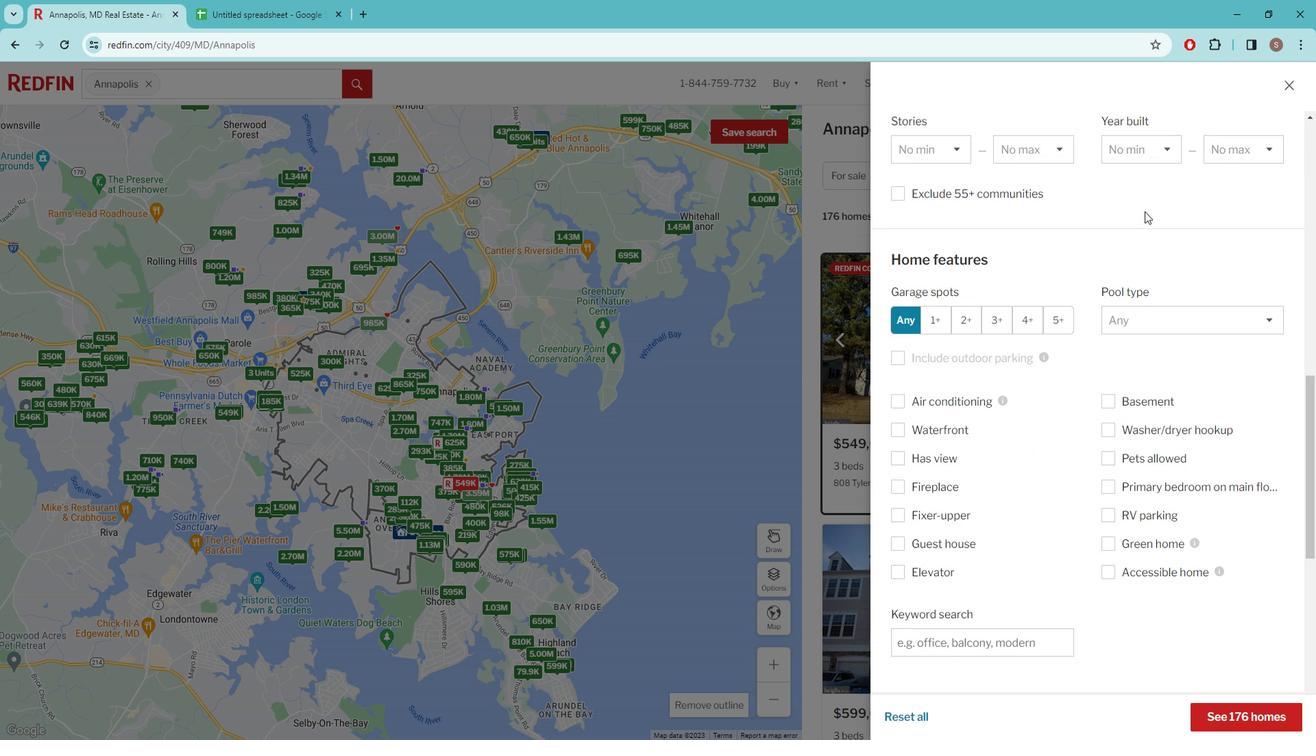 
Action: Mouse scrolled (1151, 211) with delta (0, 0)
Screenshot: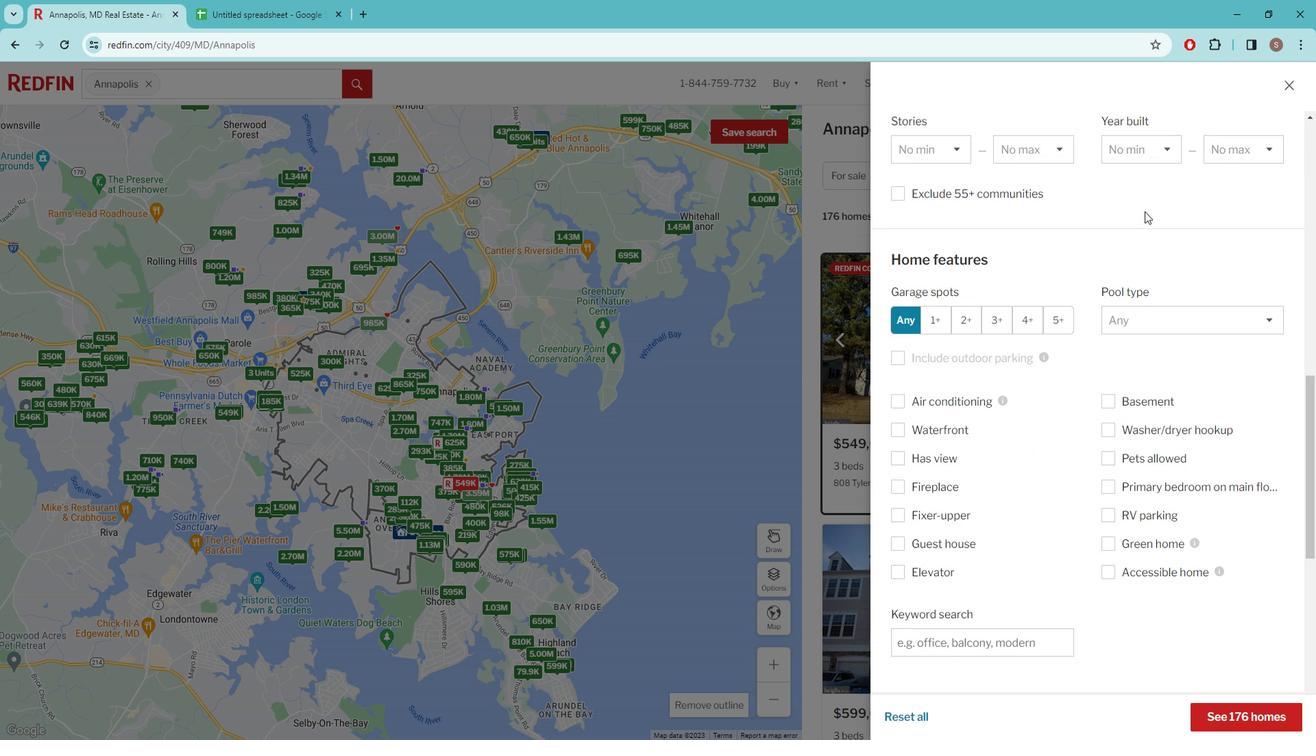
Action: Mouse moved to (1008, 447)
Screenshot: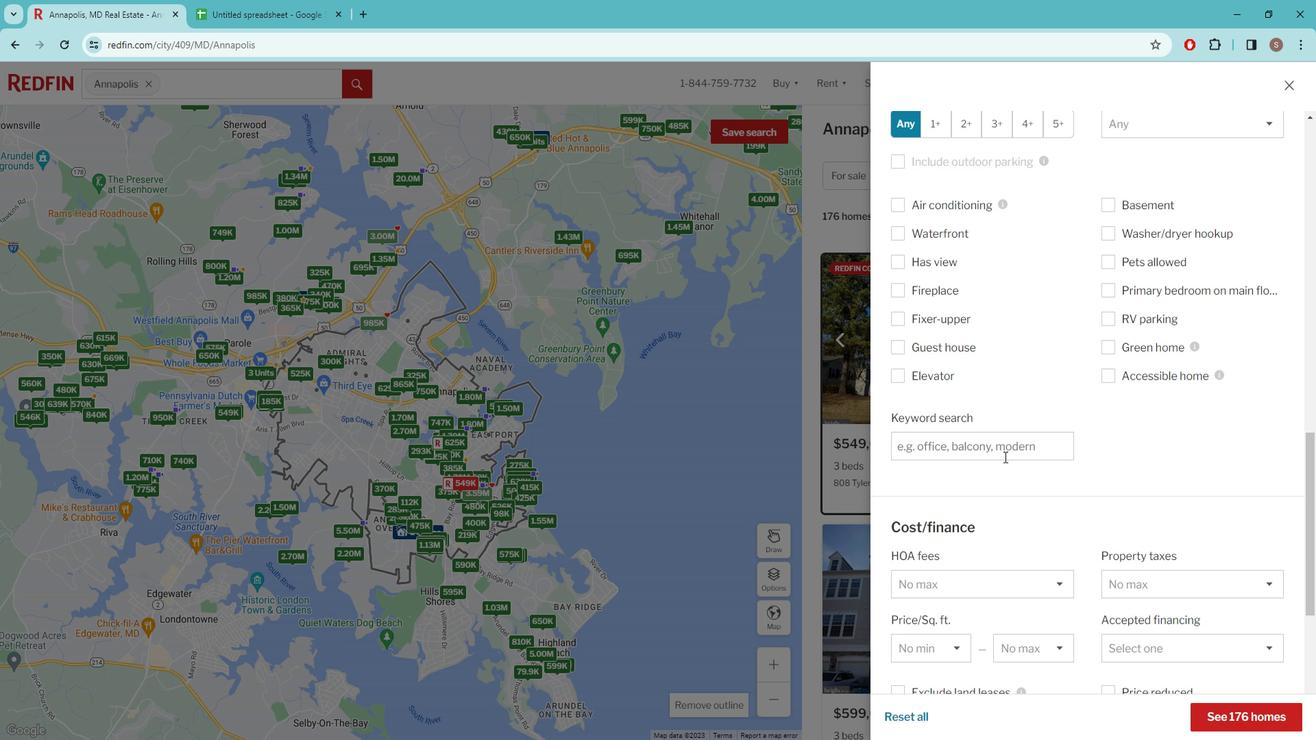 
Action: Mouse pressed left at (1008, 447)
Screenshot: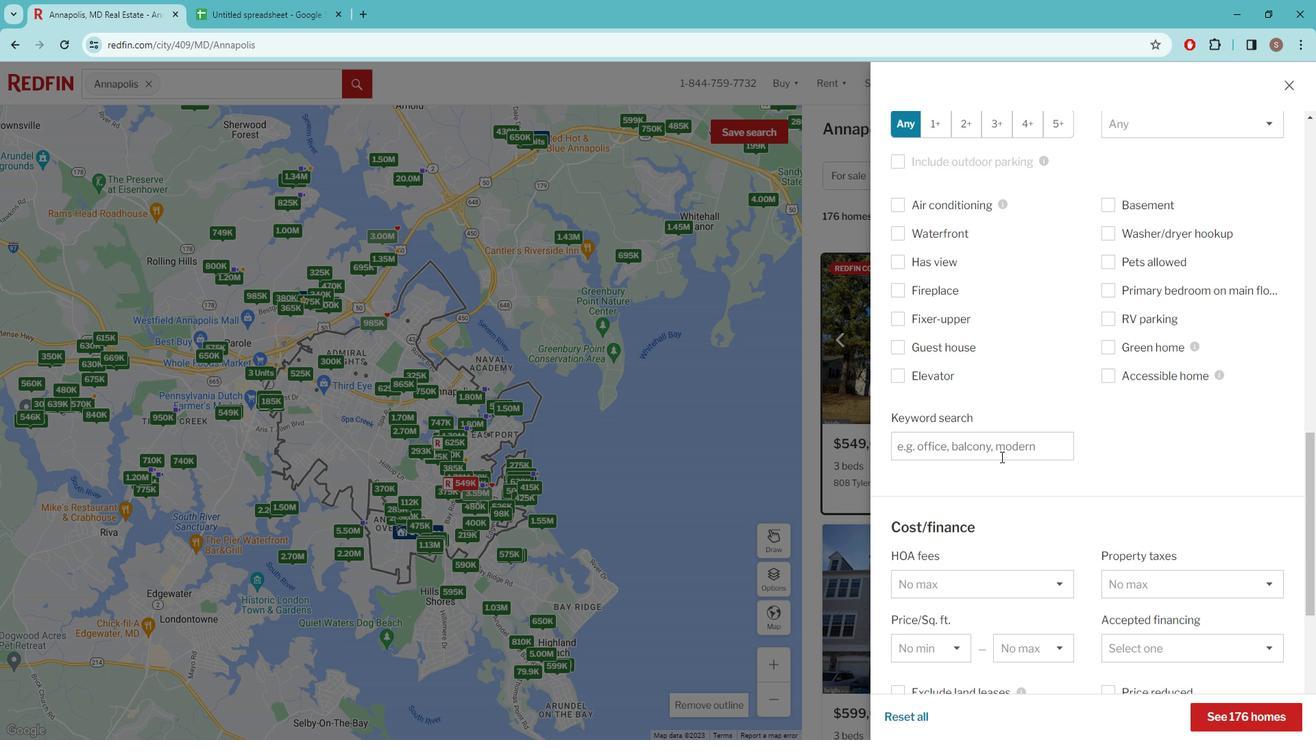 
Action: Key pressed HISTORIC<Key.space>HOMES<Key.space>WITH<Key.space>ORIGINAL<Key.space>DETAILS<Key.space>AND<Key.space>WATER<Key.space>VIEWS
Screenshot: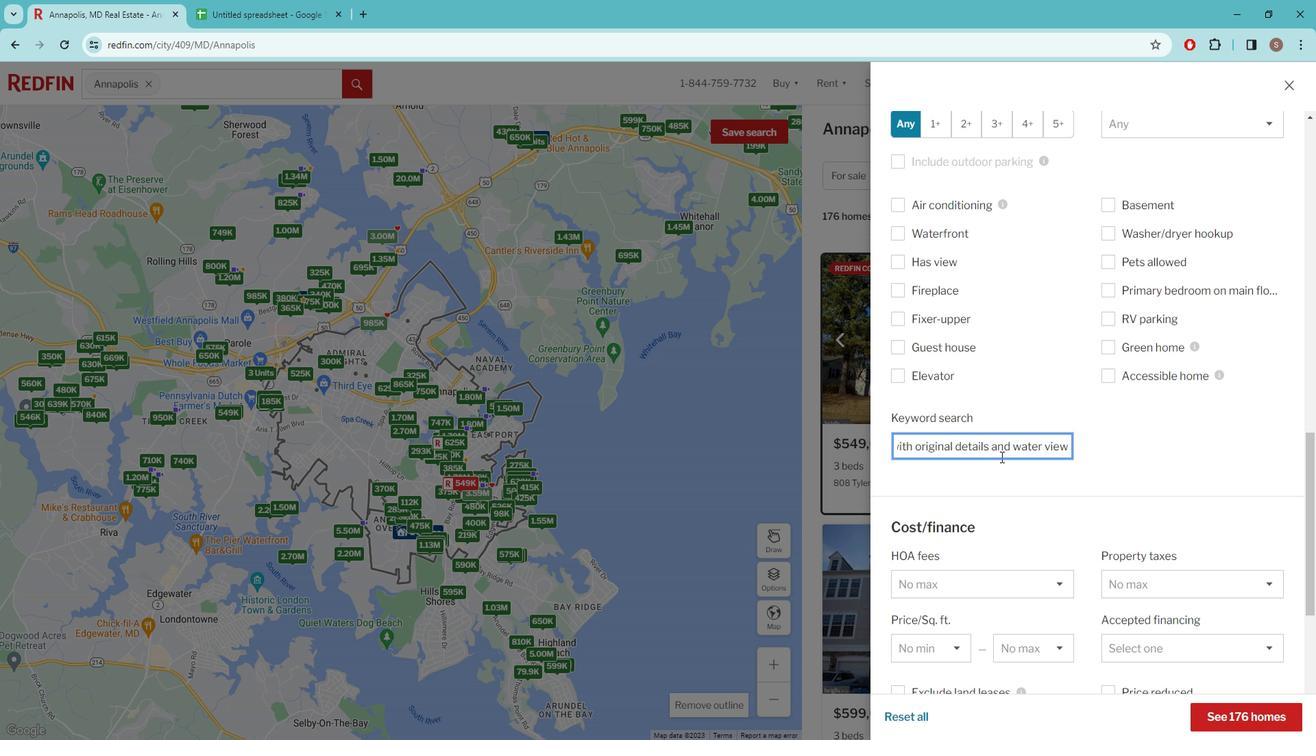 
Action: Mouse moved to (1112, 448)
Screenshot: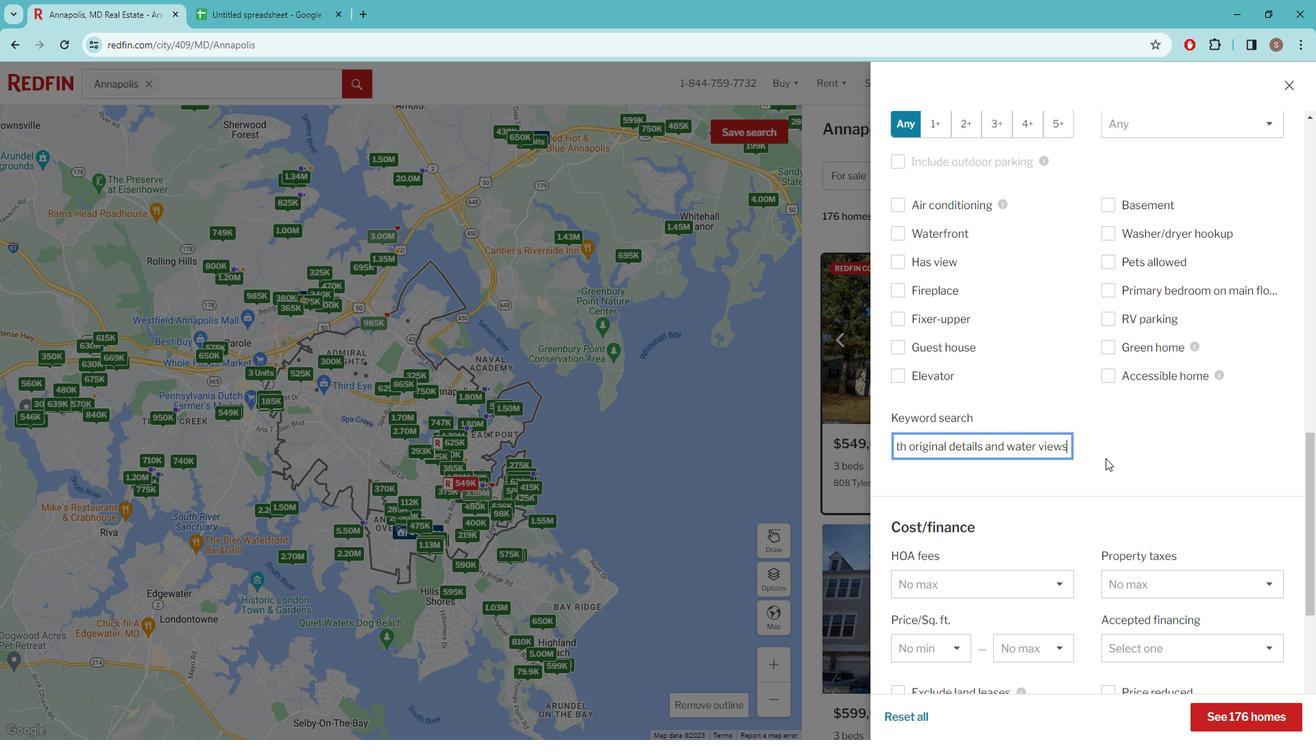 
Action: Mouse scrolled (1112, 447) with delta (0, 0)
Screenshot: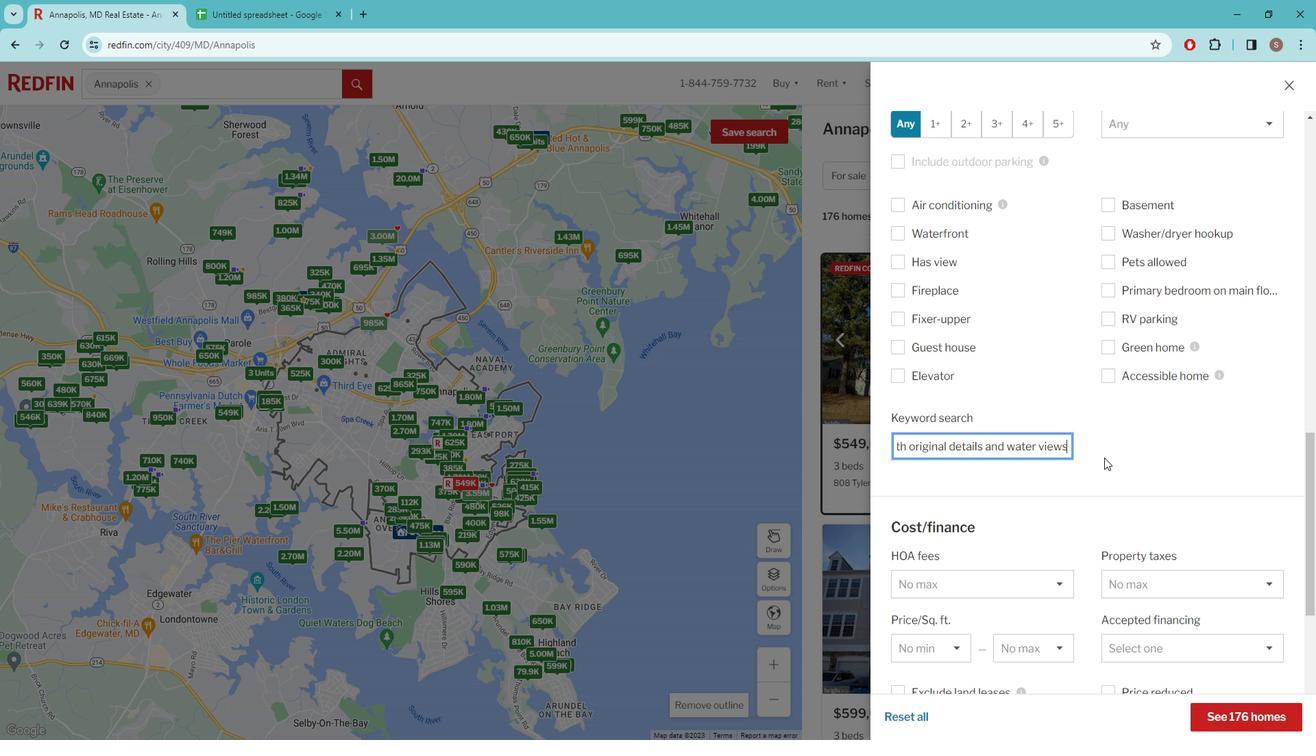 
Action: Mouse scrolled (1112, 447) with delta (0, 0)
Screenshot: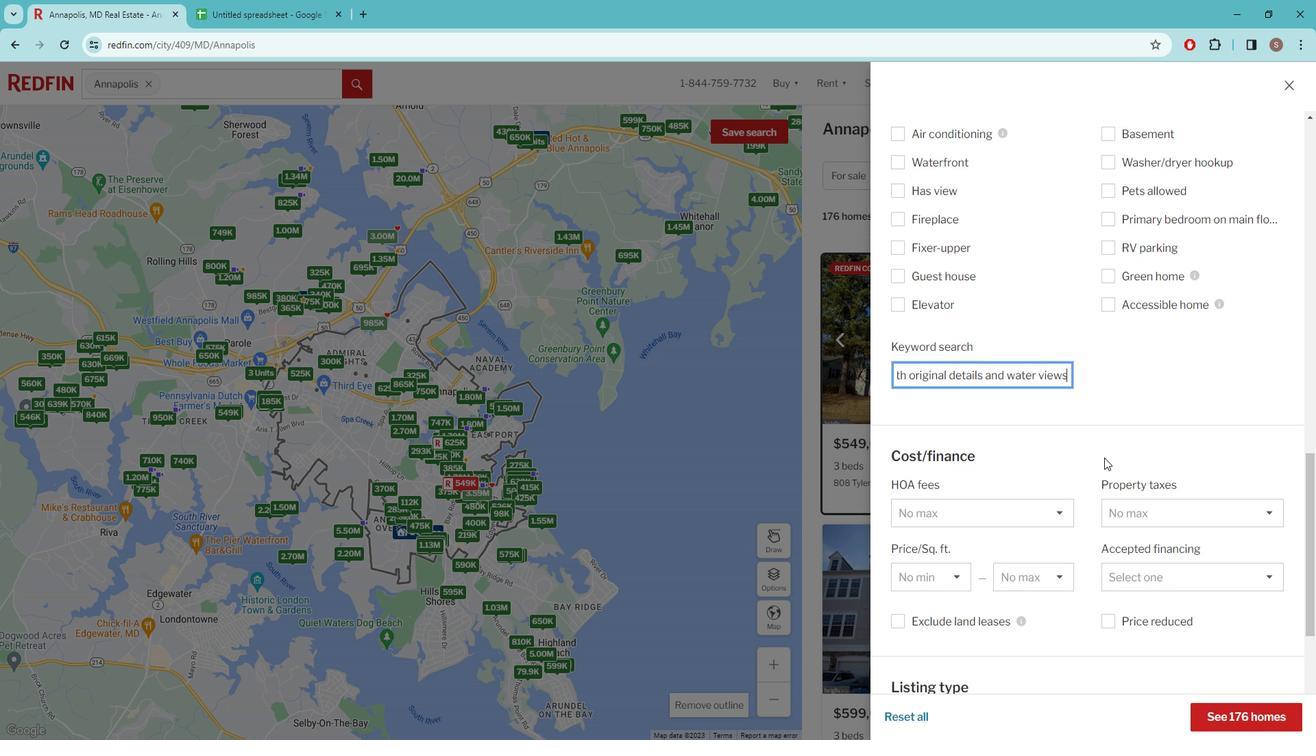 
Action: Mouse scrolled (1112, 447) with delta (0, 0)
Screenshot: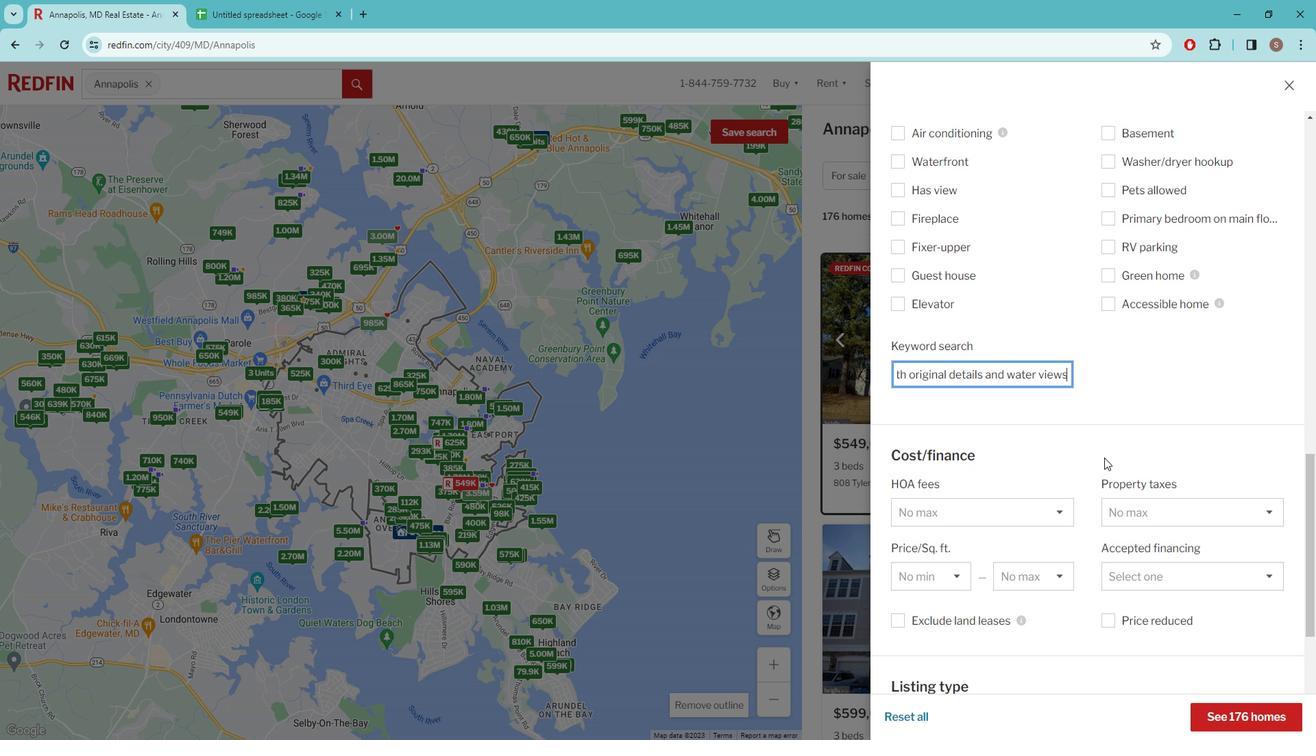 
Action: Mouse moved to (1082, 444)
Screenshot: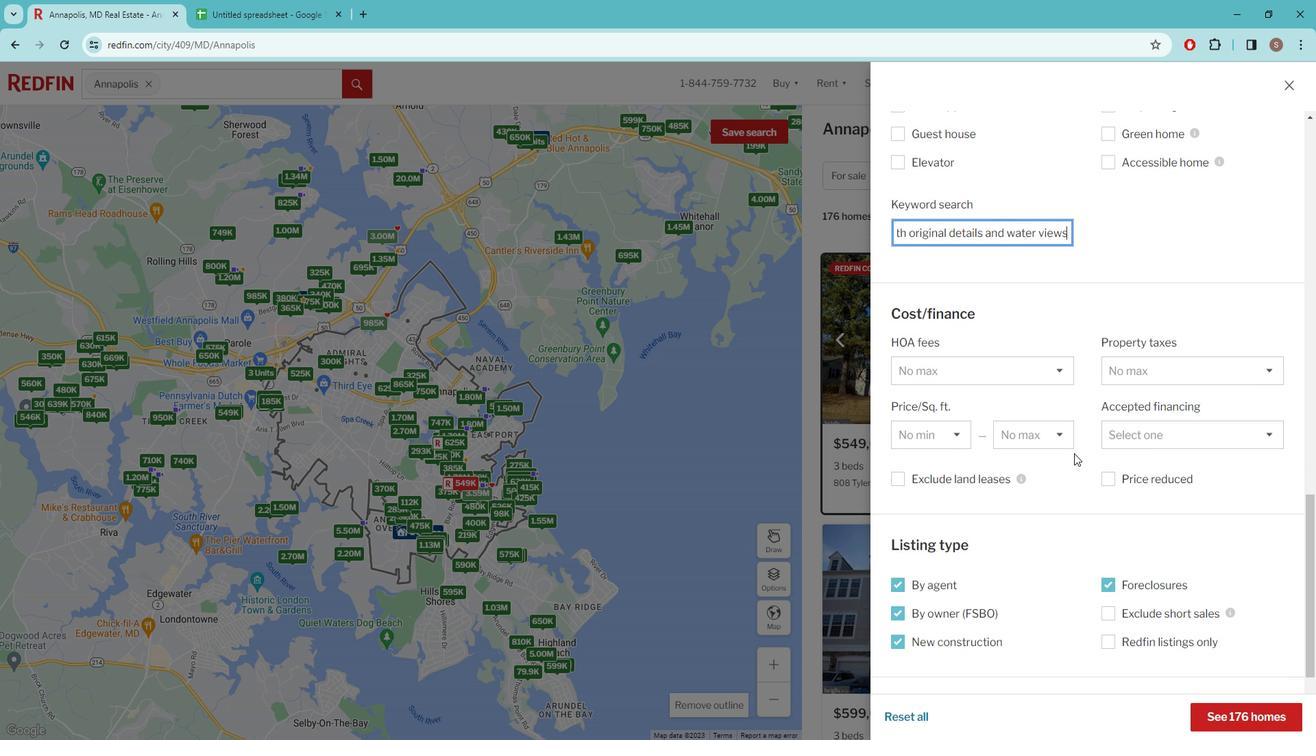 
Action: Mouse scrolled (1082, 443) with delta (0, 0)
Screenshot: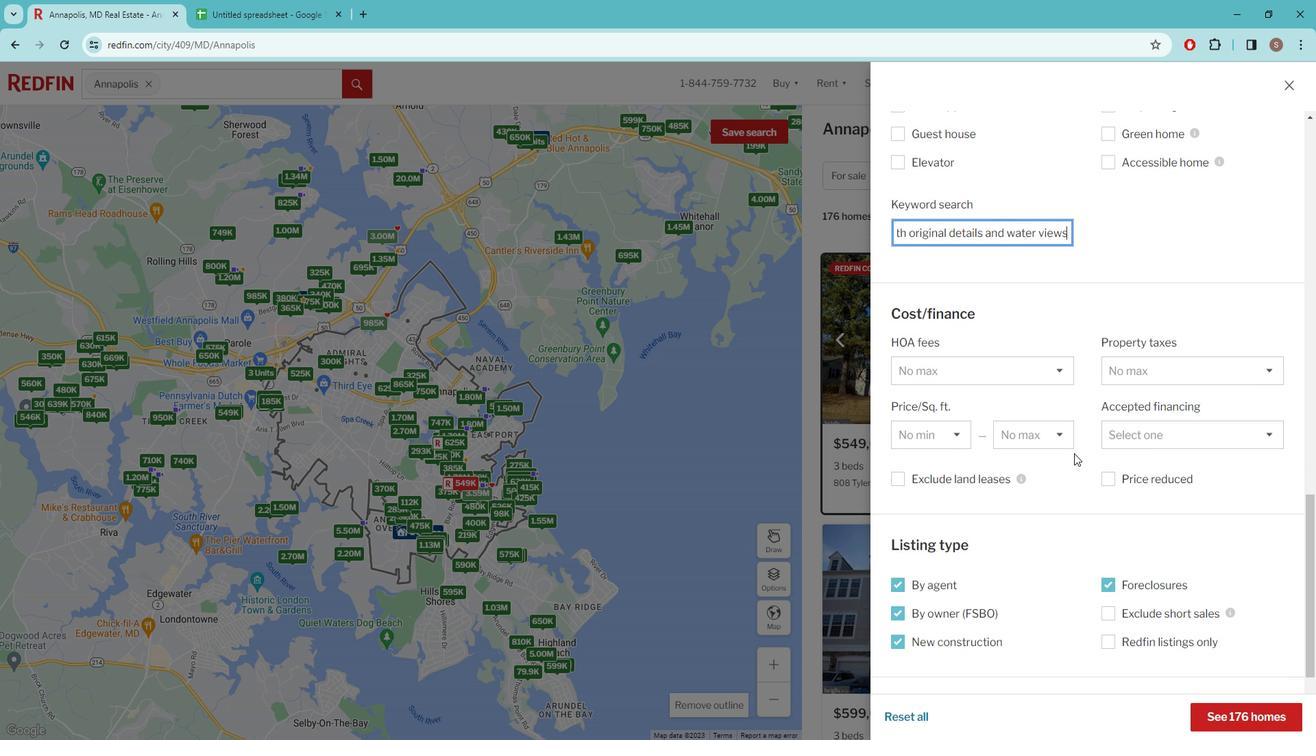 
Action: Mouse scrolled (1082, 443) with delta (0, 0)
Screenshot: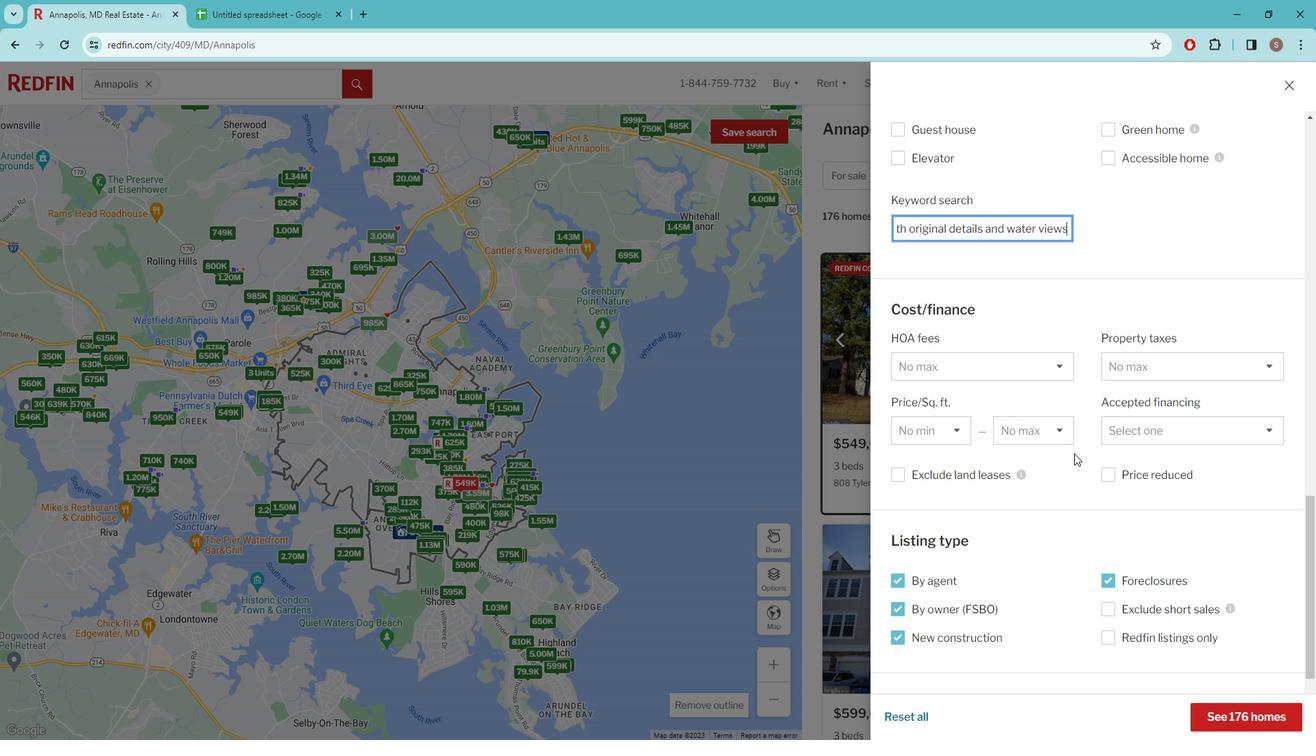 
Action: Mouse scrolled (1082, 443) with delta (0, 0)
Screenshot: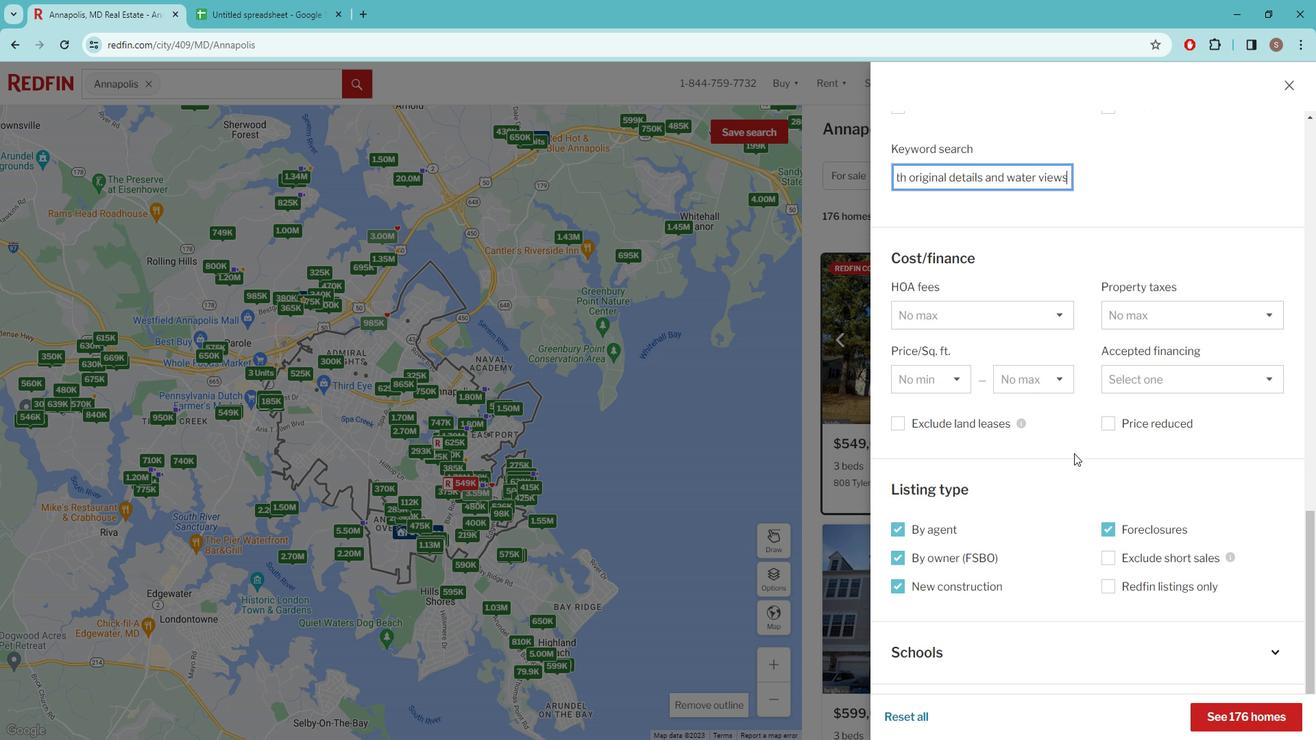 
Action: Mouse scrolled (1082, 443) with delta (0, 0)
Screenshot: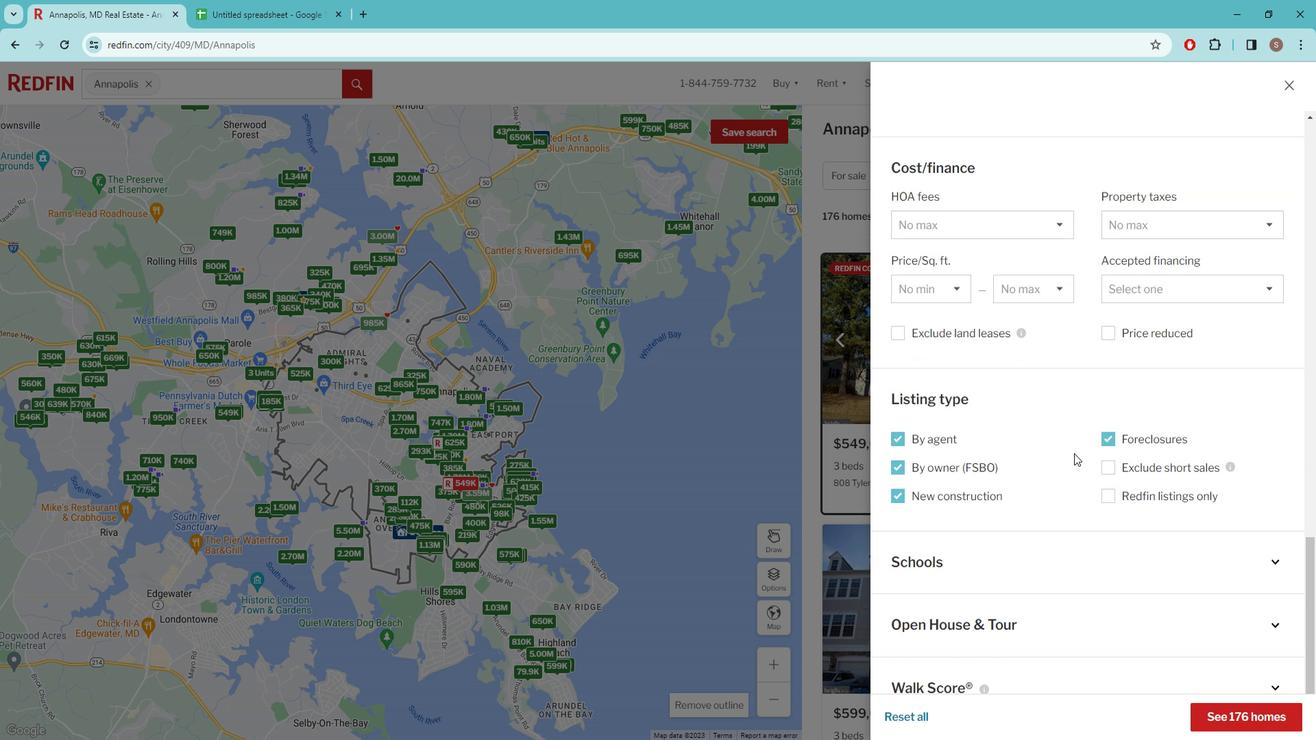 
Action: Mouse scrolled (1082, 443) with delta (0, 0)
Screenshot: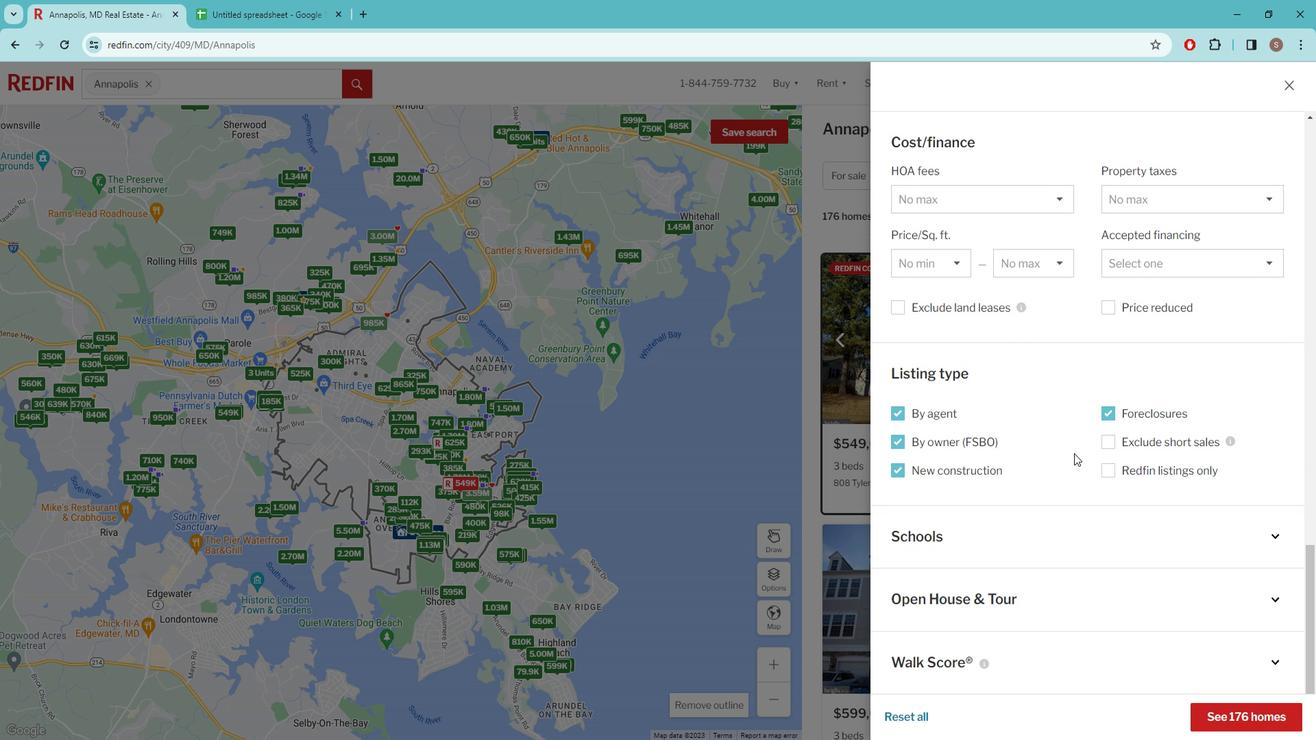 
Action: Mouse scrolled (1082, 443) with delta (0, 0)
Screenshot: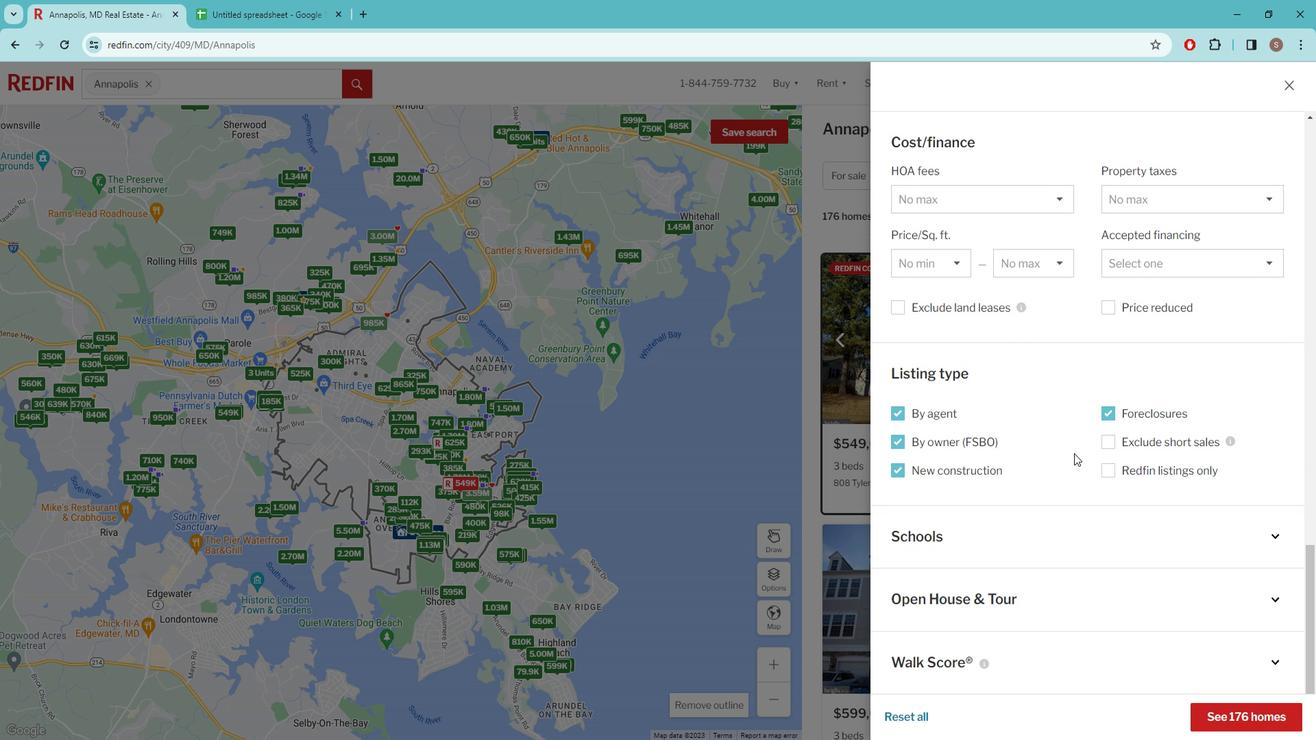 
Action: Mouse scrolled (1082, 443) with delta (0, 0)
Screenshot: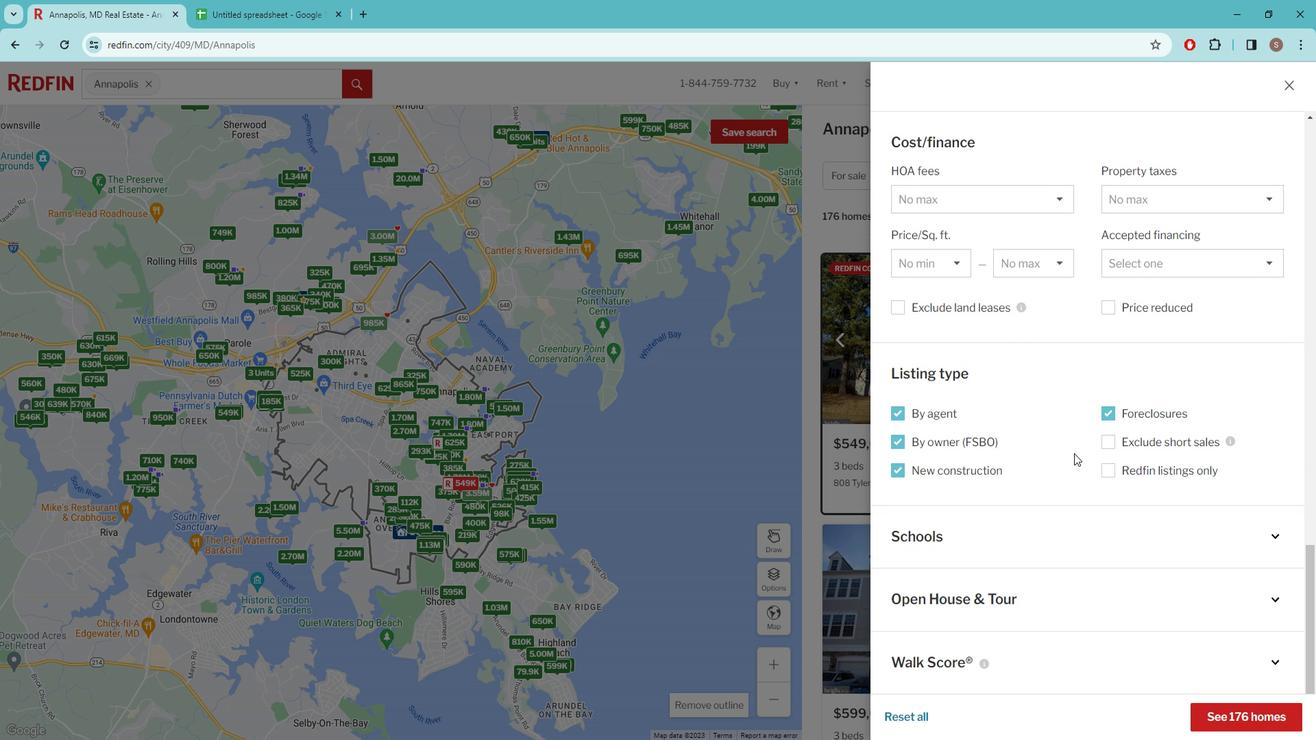 
Action: Mouse scrolled (1082, 443) with delta (0, 0)
Screenshot: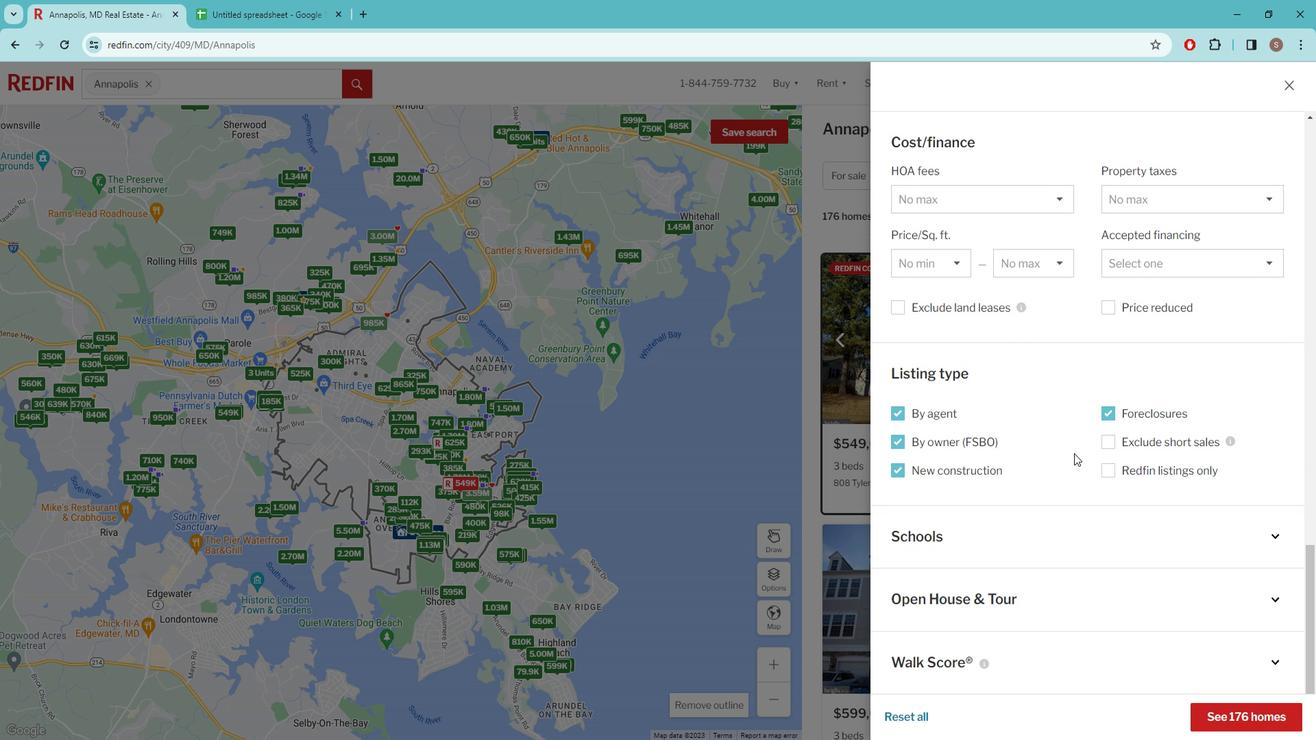
Action: Mouse scrolled (1082, 443) with delta (0, 0)
Screenshot: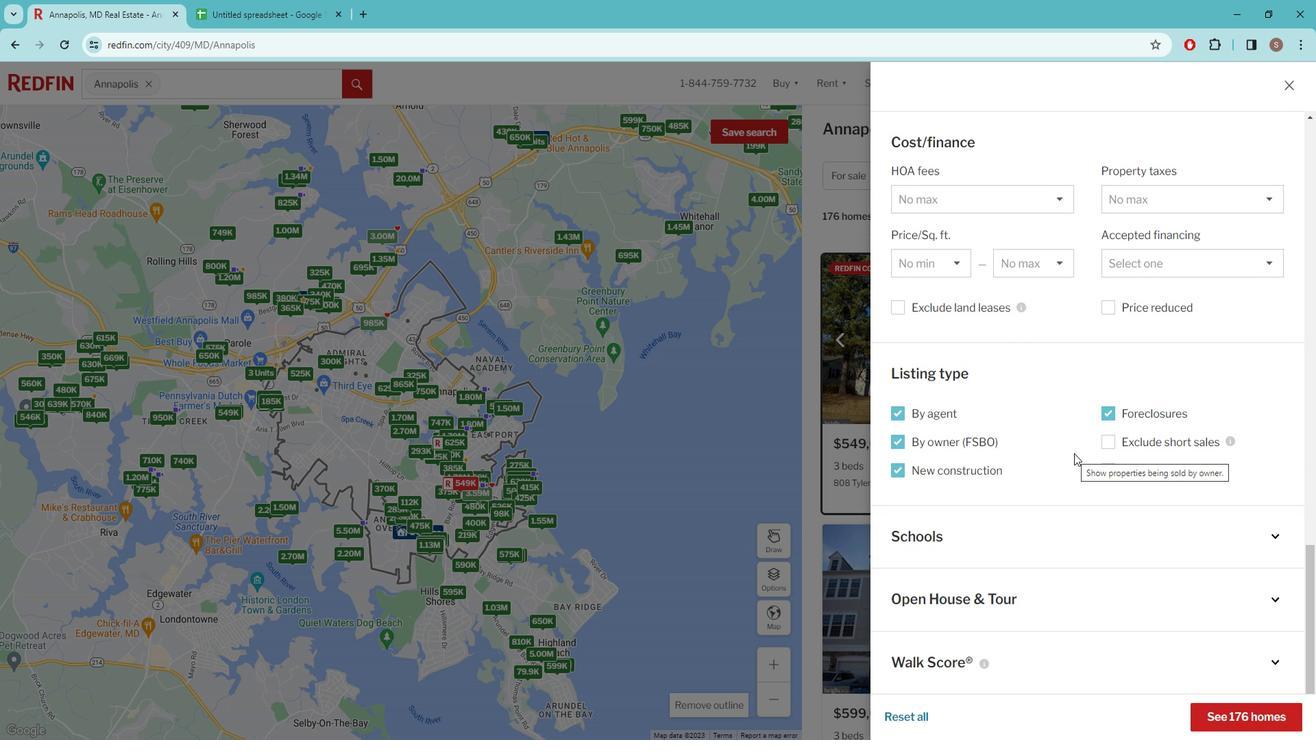 
Action: Mouse moved to (1233, 691)
Screenshot: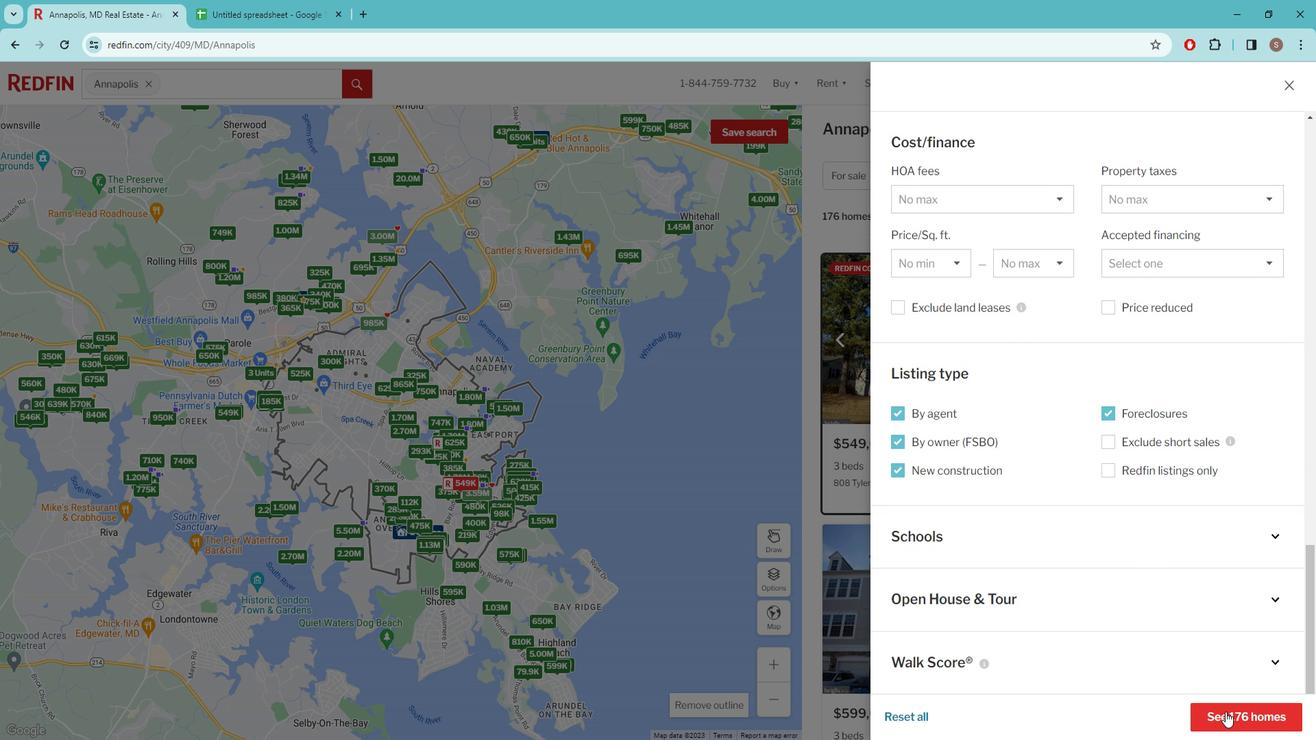 
Action: Mouse pressed left at (1233, 691)
Screenshot: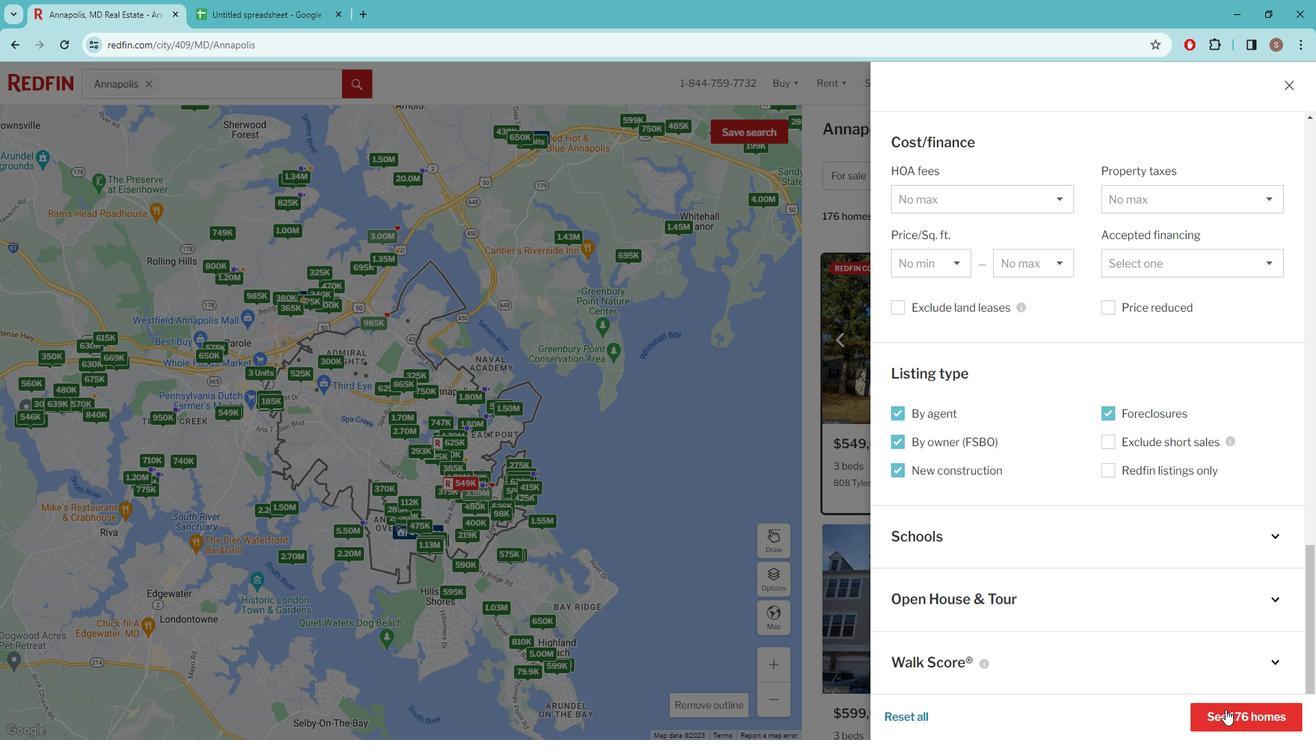 
Action: Mouse moved to (1027, 404)
Screenshot: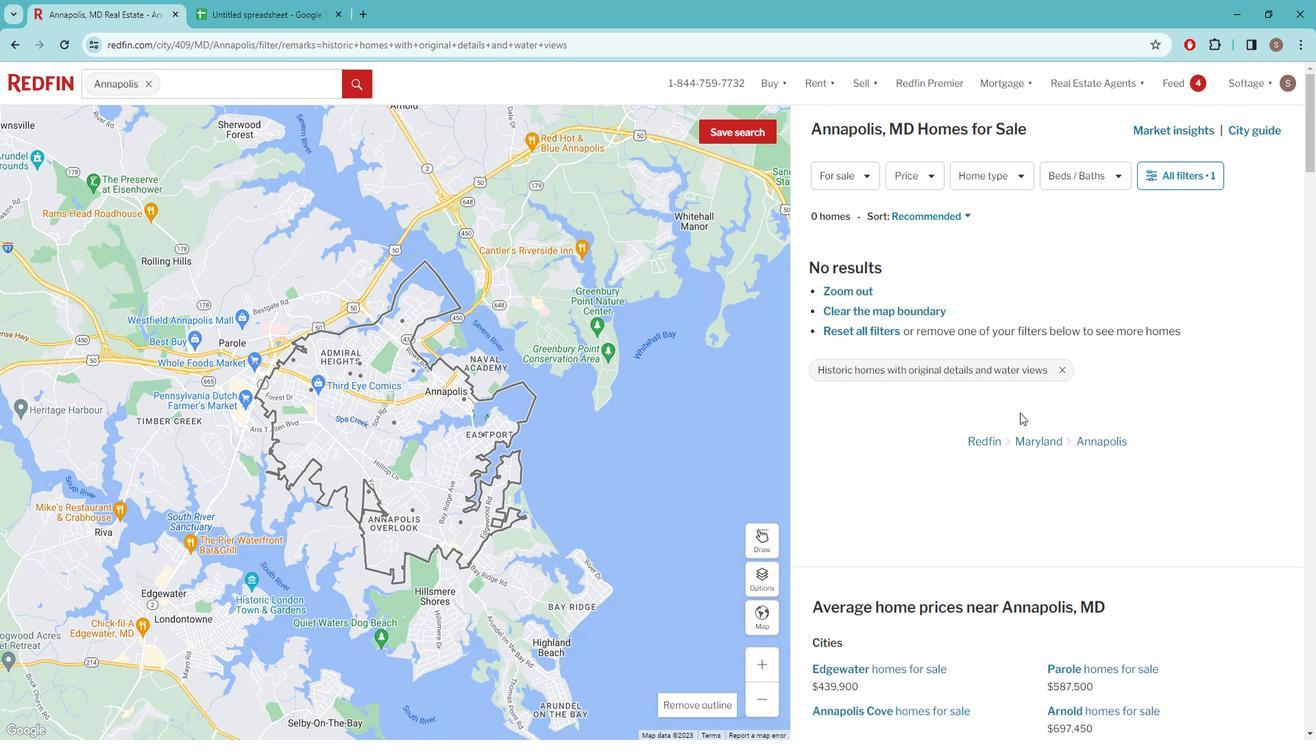 
